Task: Look for Airbnb options in Velikiye Luki, Russia from 5th December, 2023 to 11th December, 2023 for 2 adults. Place can be entire room with 2 bedrooms having 2 beds and 1 bathroom. Property type can be flat.
Action: Mouse moved to (476, 112)
Screenshot: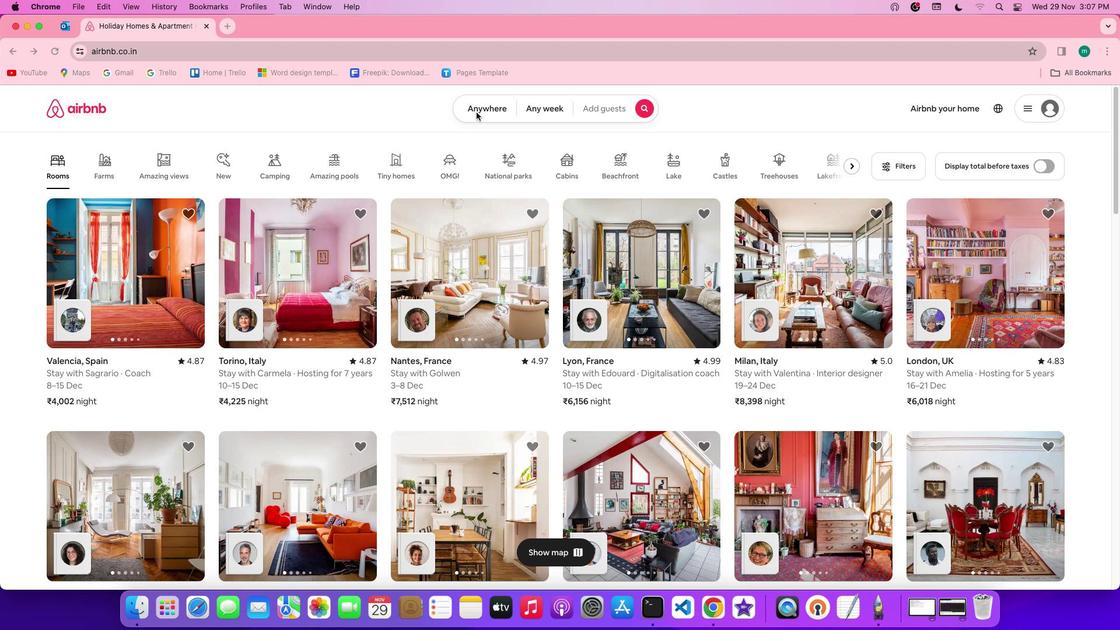 
Action: Mouse pressed left at (476, 112)
Screenshot: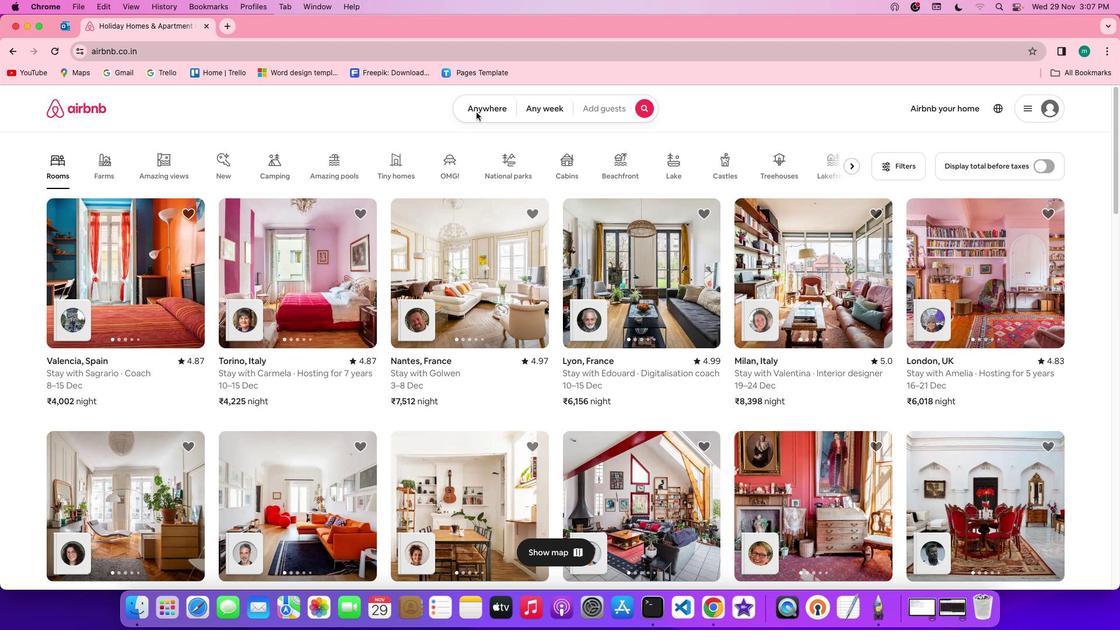 
Action: Mouse pressed left at (476, 112)
Screenshot: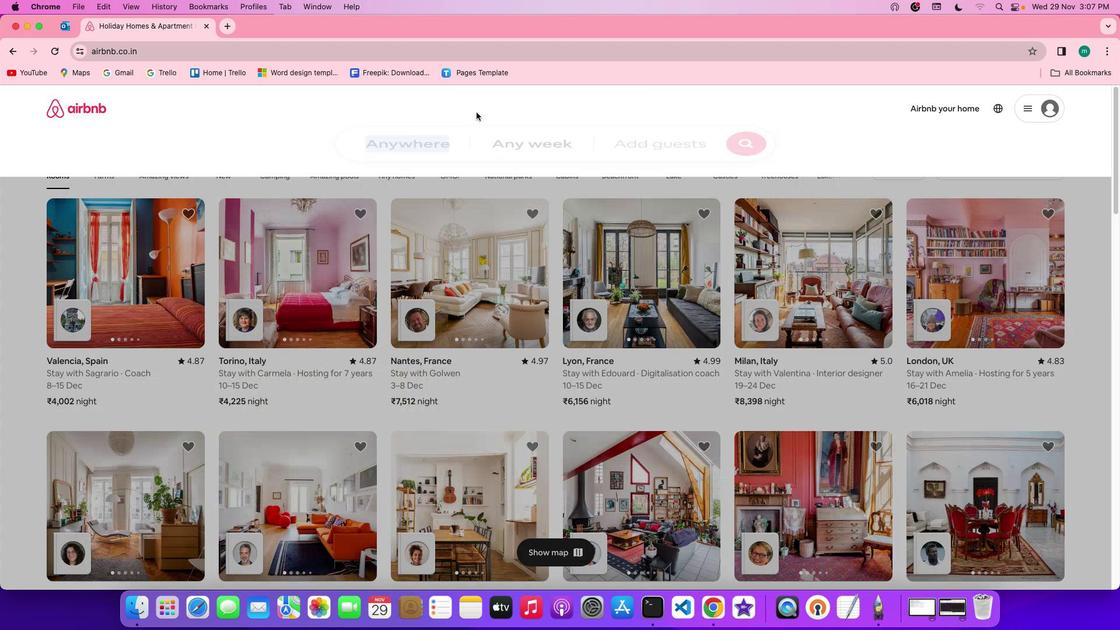 
Action: Mouse moved to (392, 158)
Screenshot: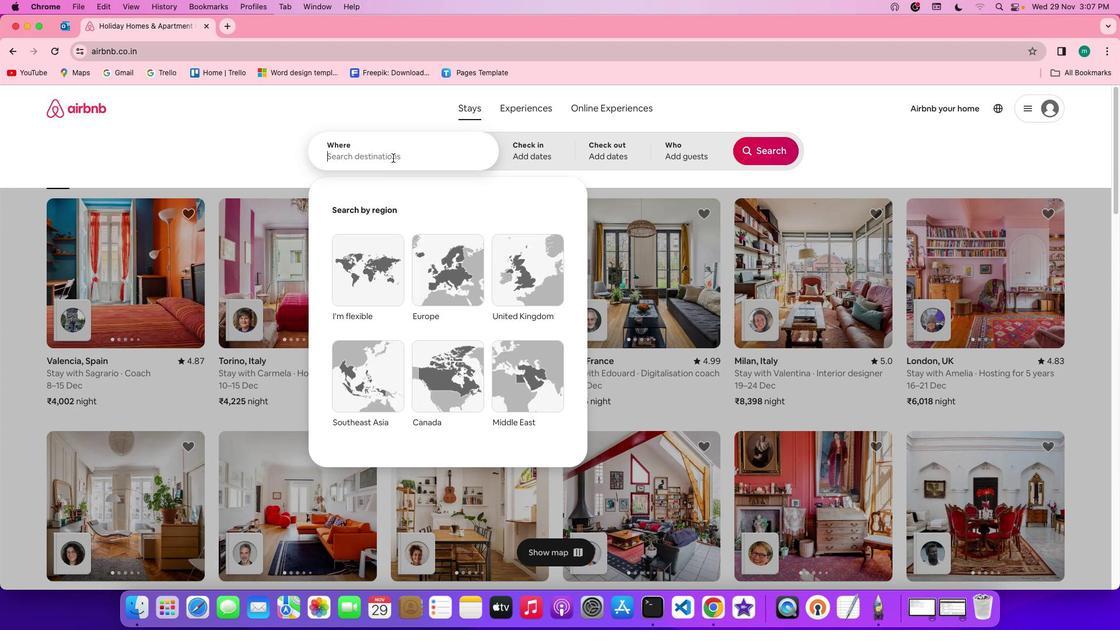 
Action: Mouse pressed left at (392, 158)
Screenshot: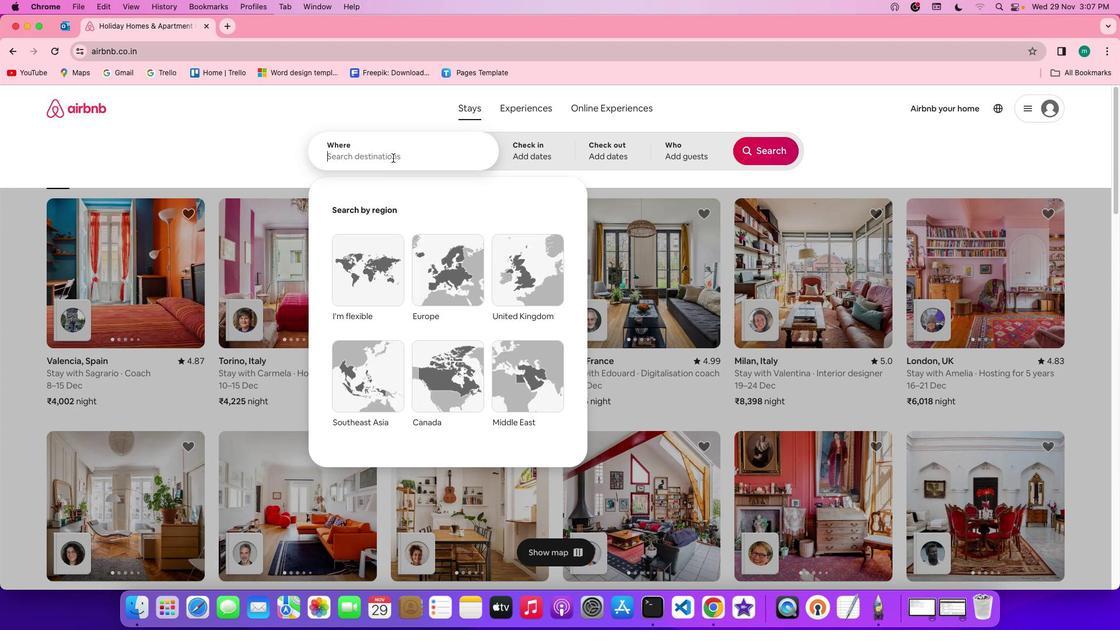
Action: Key pressed Key.shift'V''e''l''i''k''i''y''e'Key.spaceKey.shift'l''u''k''i'','Key.spaceKey.shift'r''u''s''s''i''a'
Screenshot: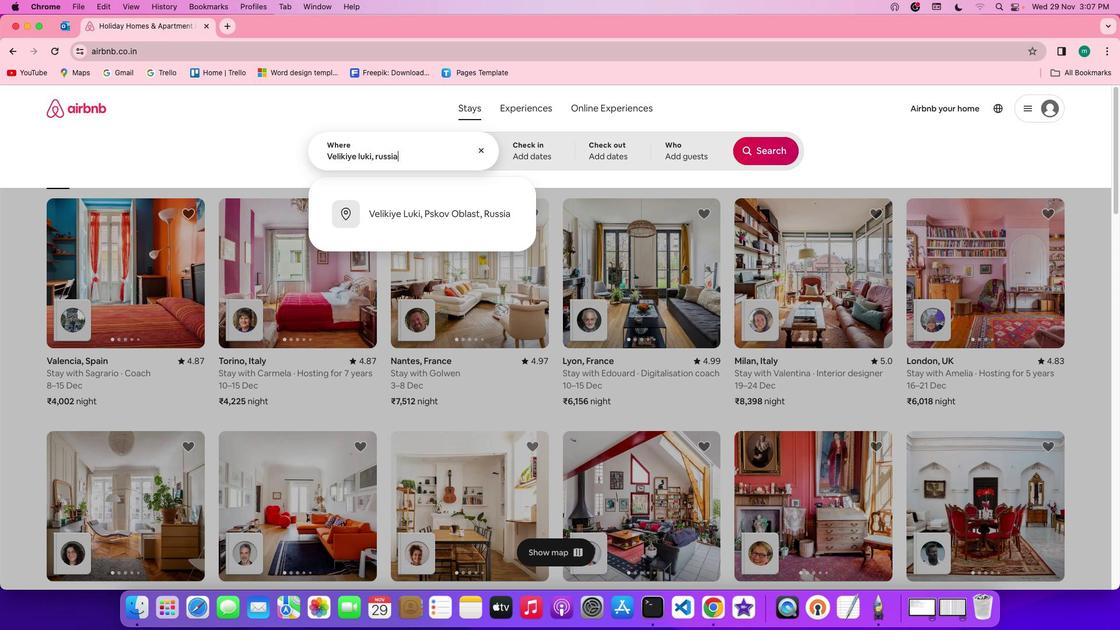 
Action: Mouse moved to (529, 144)
Screenshot: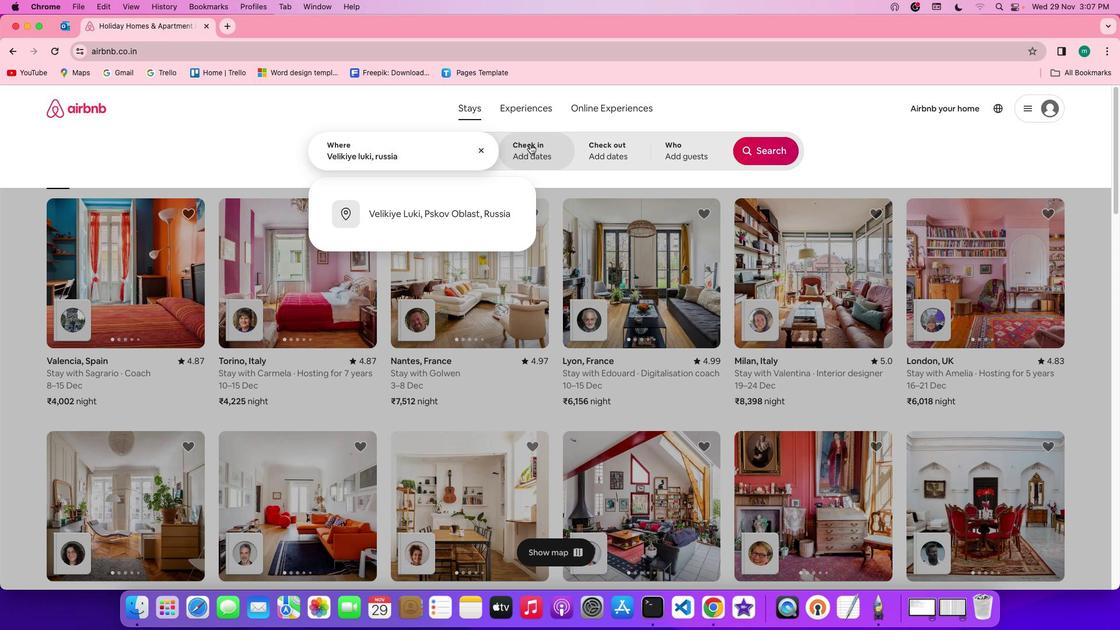 
Action: Mouse pressed left at (529, 144)
Screenshot: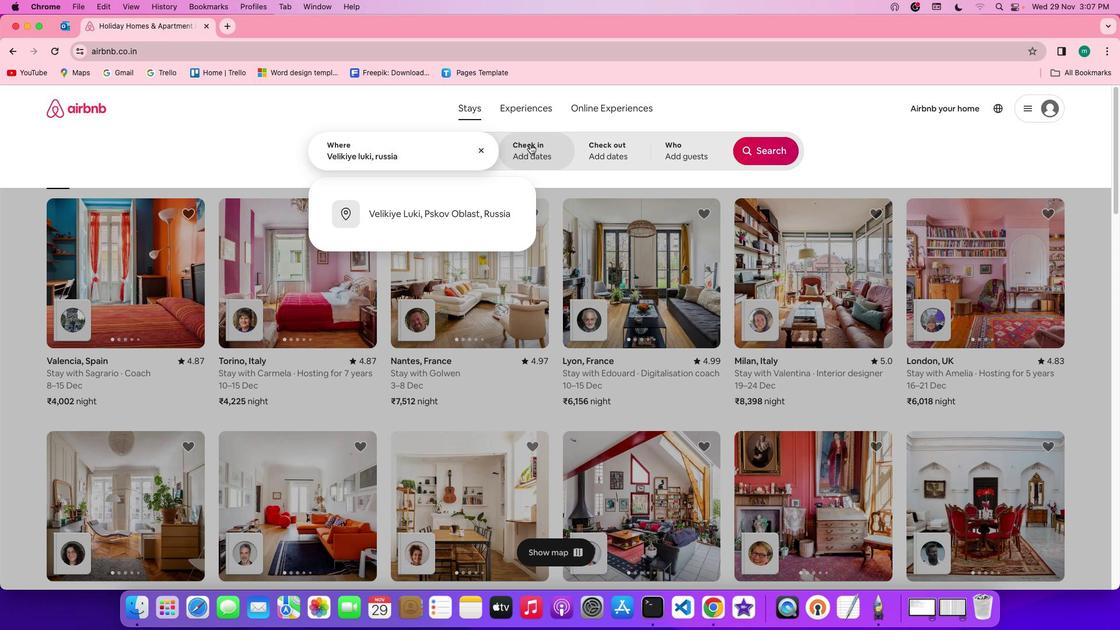 
Action: Mouse moved to (646, 317)
Screenshot: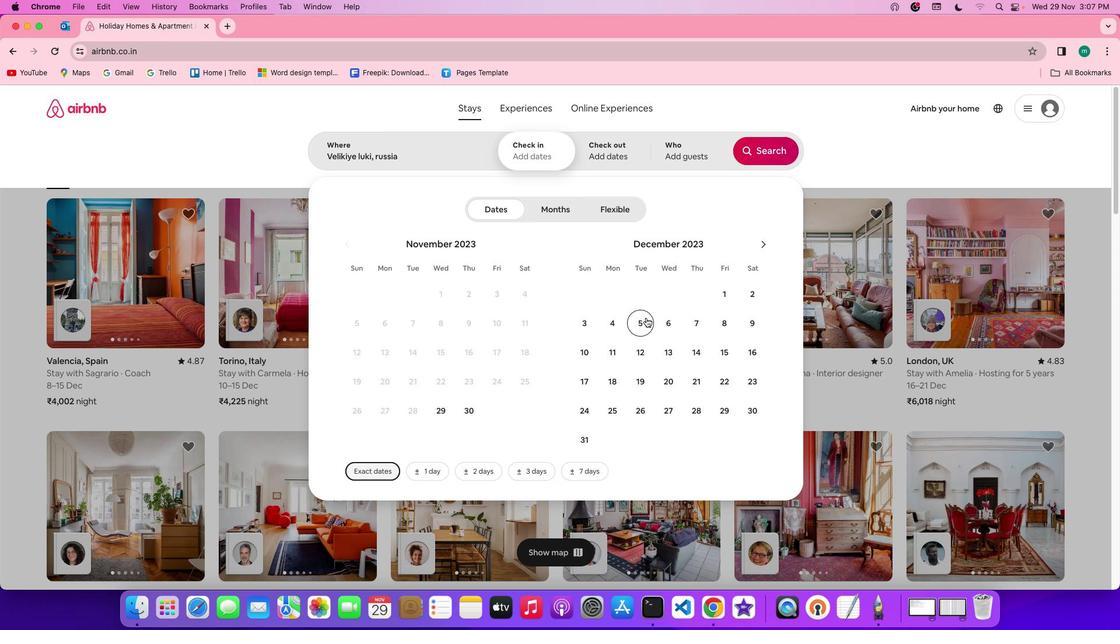 
Action: Mouse pressed left at (646, 317)
Screenshot: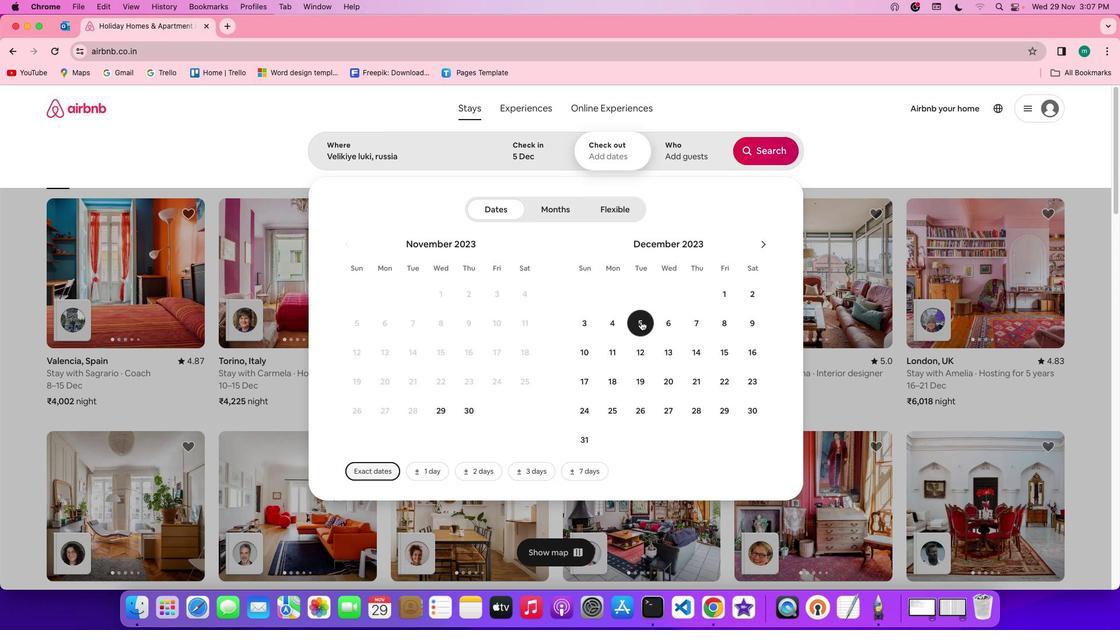 
Action: Mouse moved to (611, 344)
Screenshot: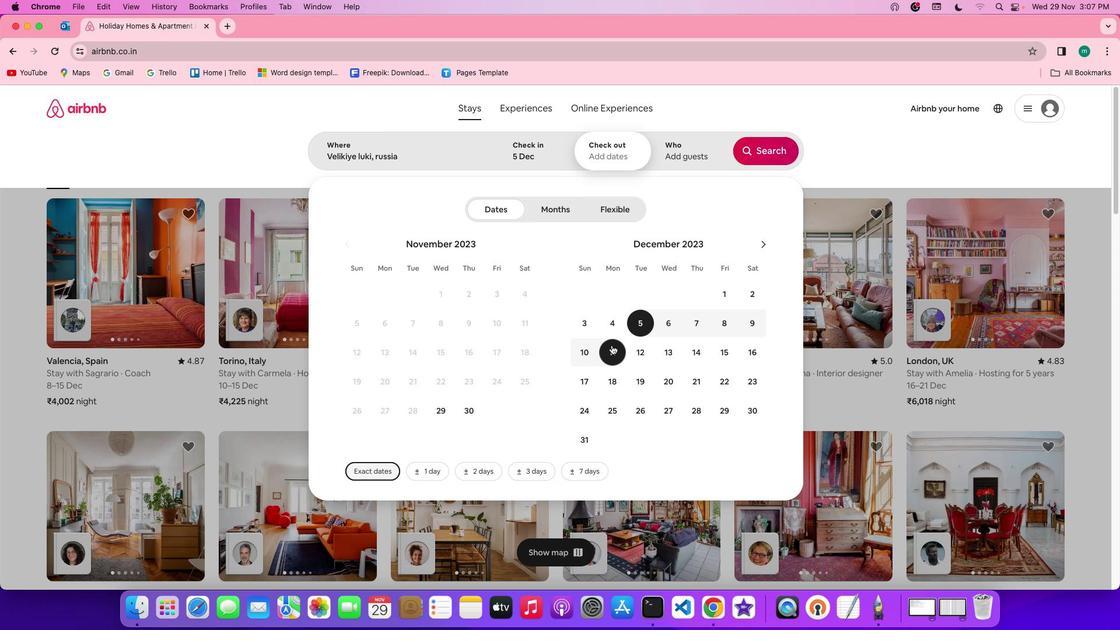 
Action: Mouse pressed left at (611, 344)
Screenshot: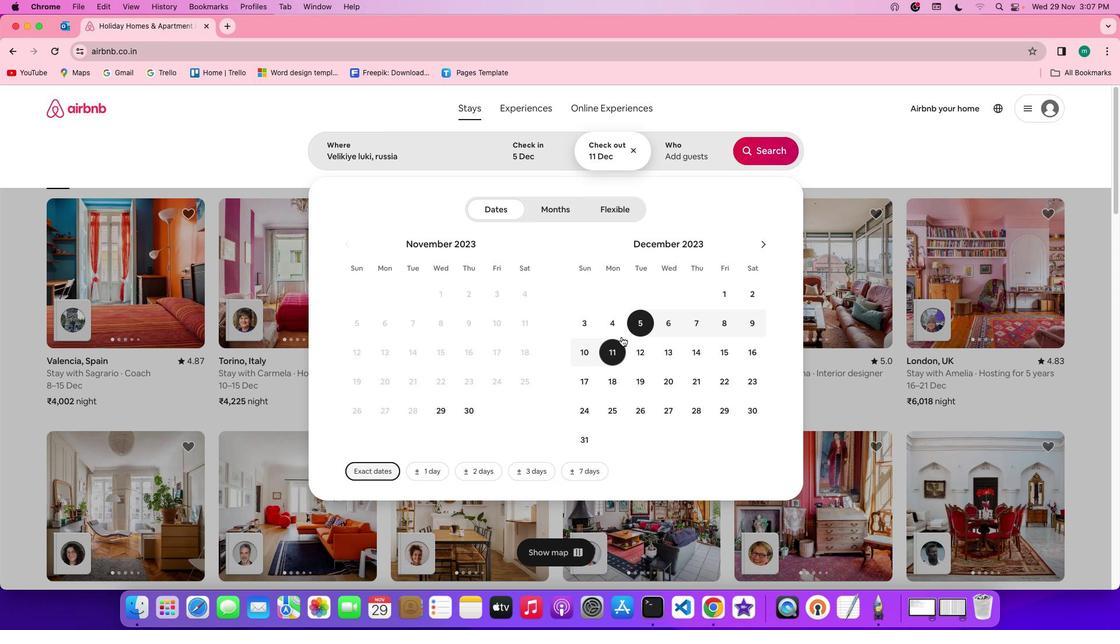 
Action: Mouse moved to (690, 162)
Screenshot: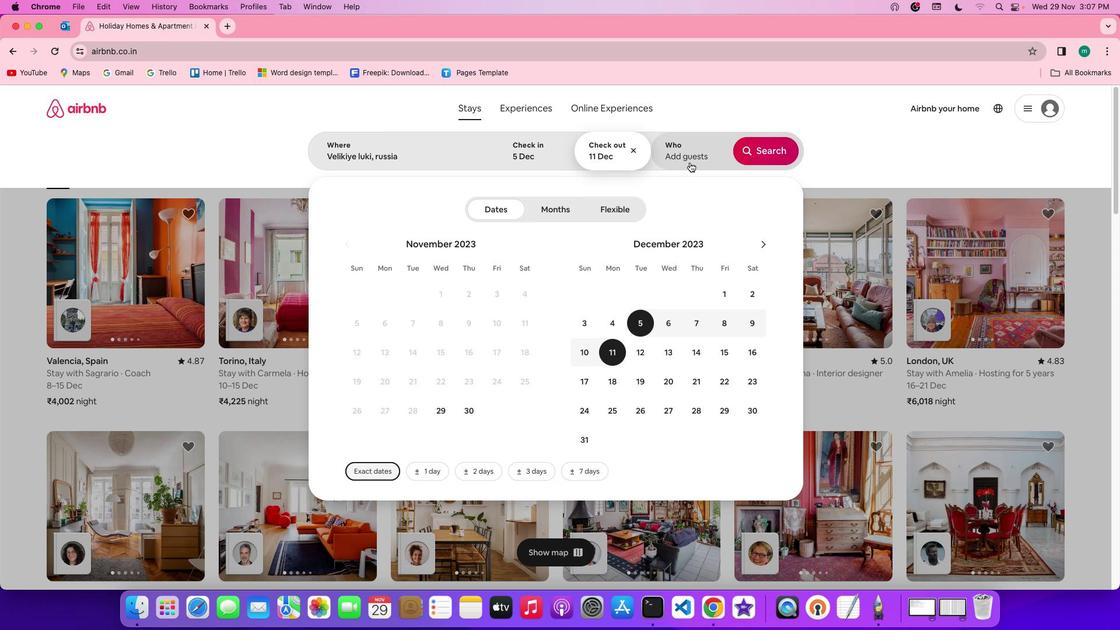 
Action: Mouse pressed left at (690, 162)
Screenshot: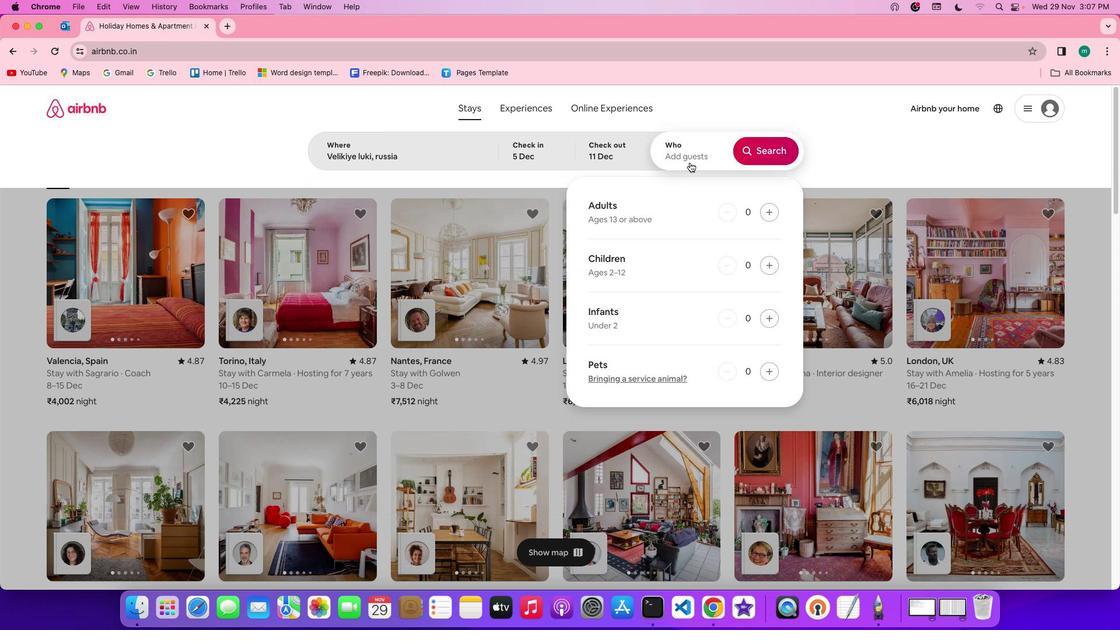 
Action: Mouse moved to (764, 212)
Screenshot: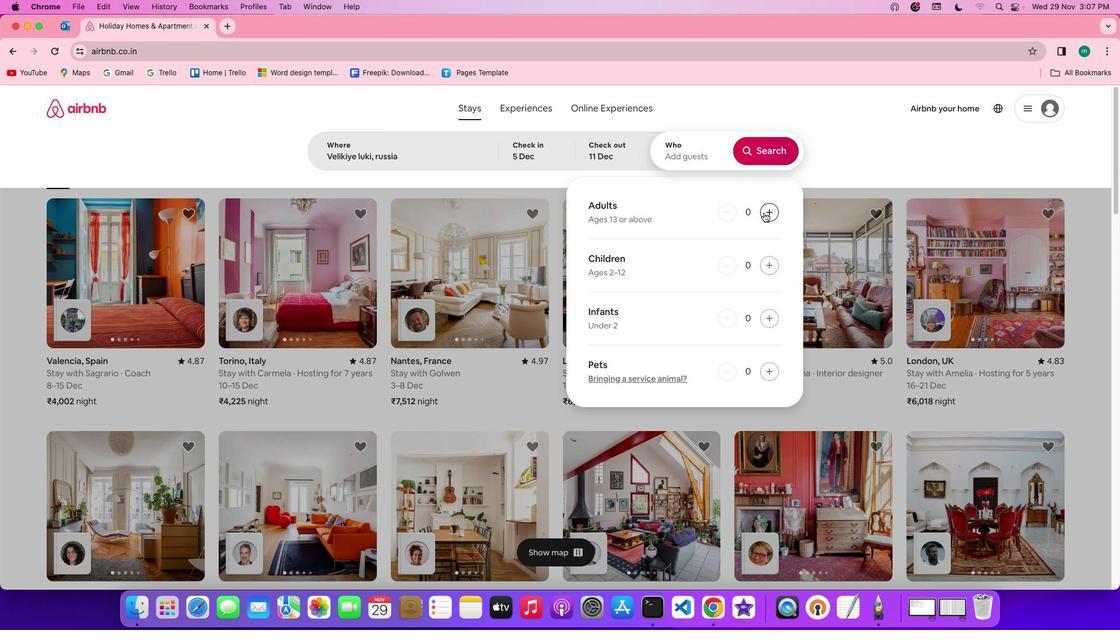 
Action: Mouse pressed left at (764, 212)
Screenshot: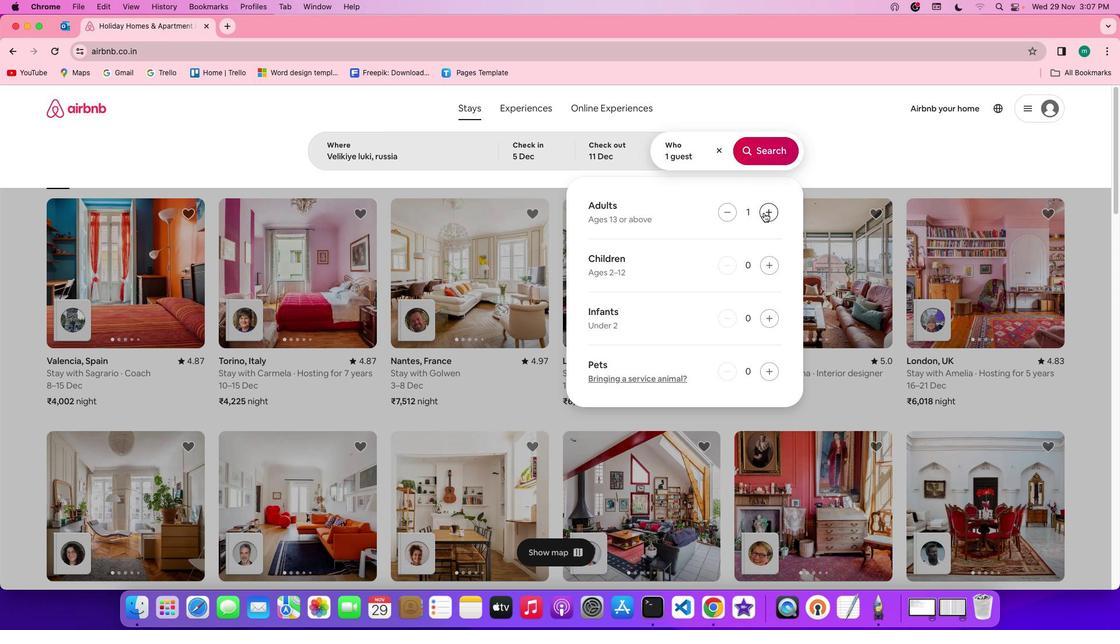 
Action: Mouse pressed left at (764, 212)
Screenshot: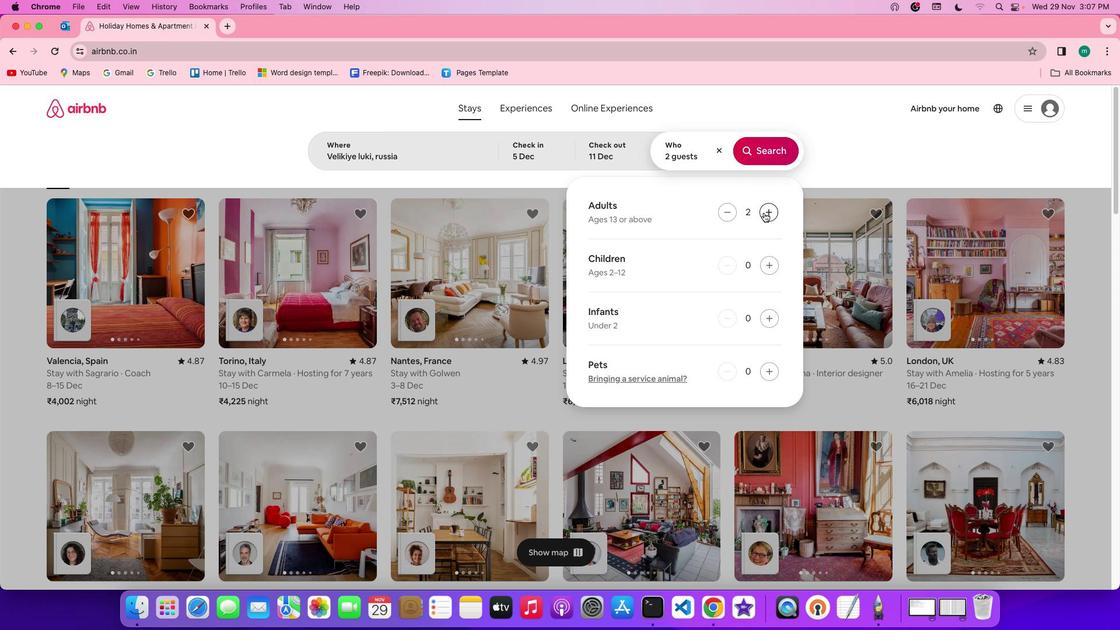
Action: Mouse moved to (774, 158)
Screenshot: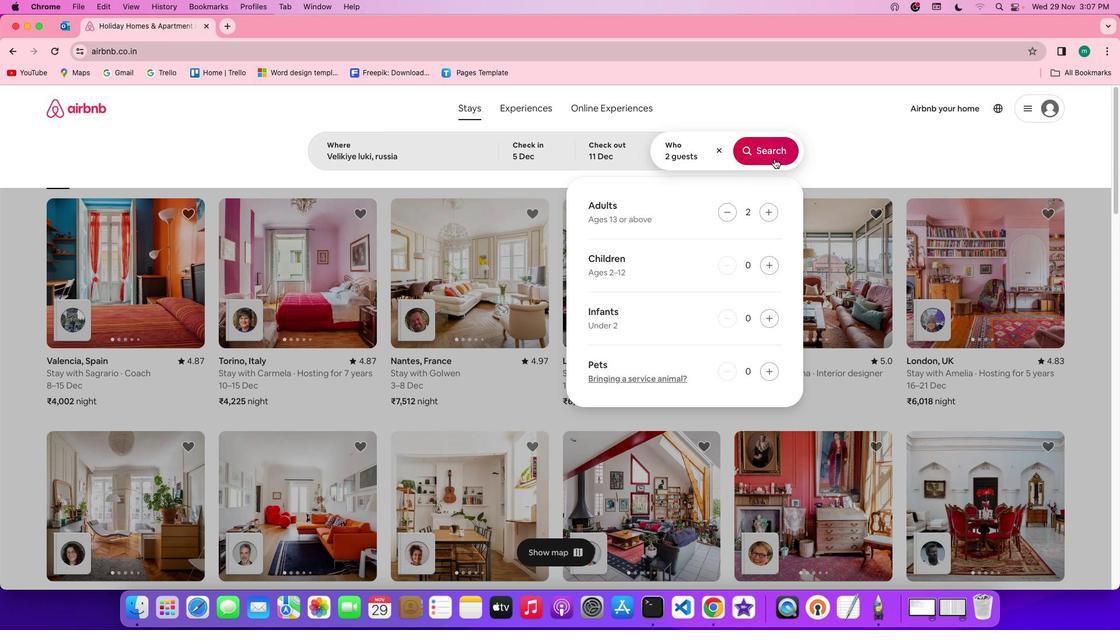 
Action: Mouse pressed left at (774, 158)
Screenshot: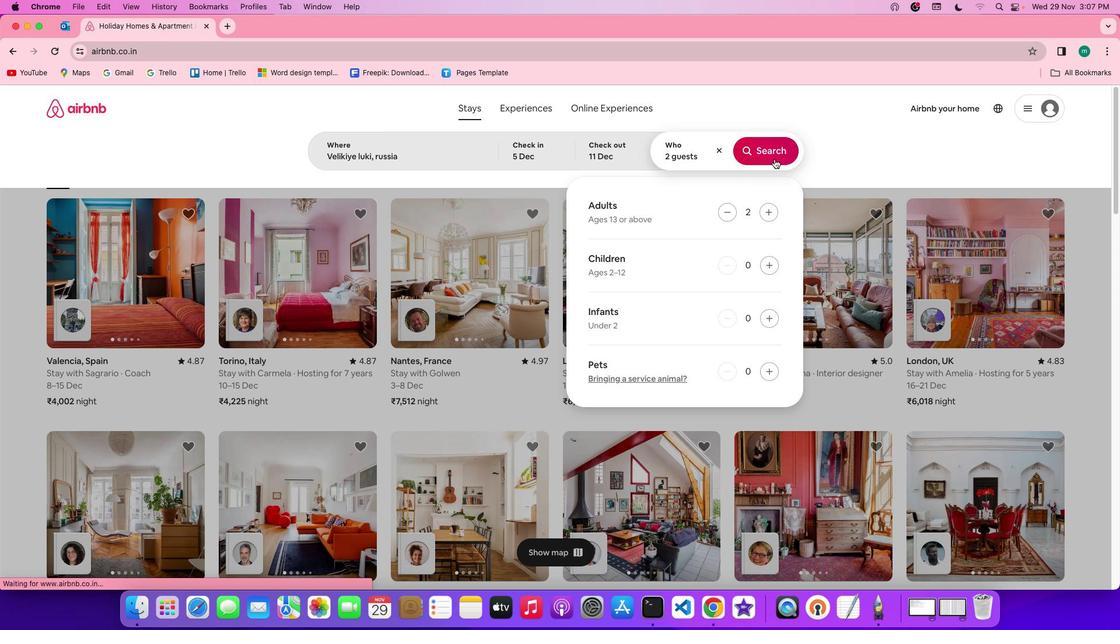 
Action: Mouse moved to (934, 155)
Screenshot: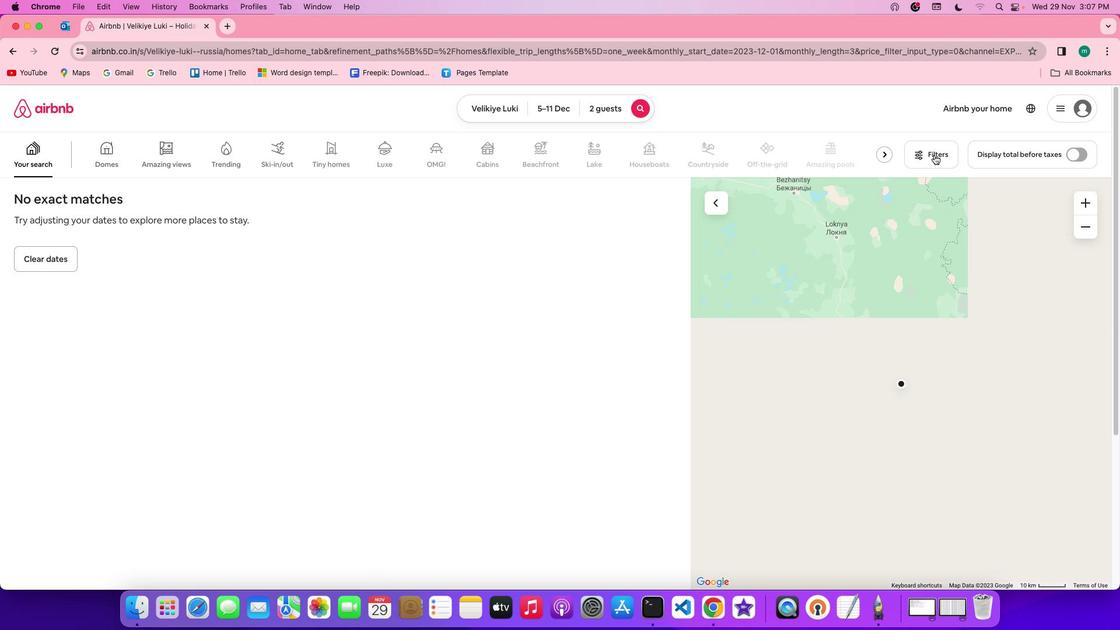 
Action: Mouse pressed left at (934, 155)
Screenshot: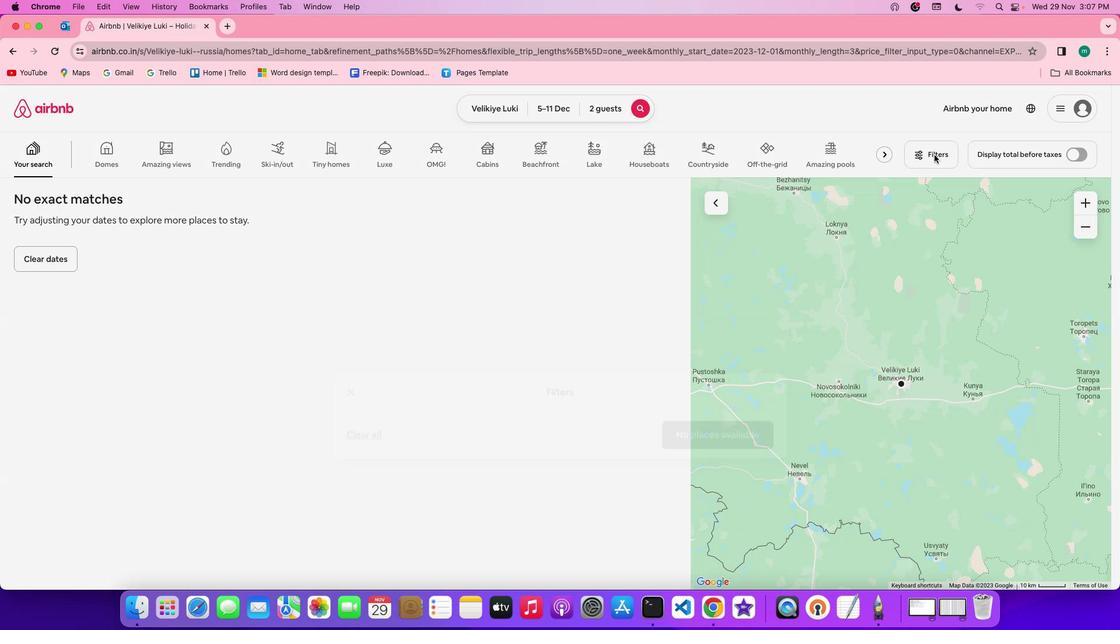 
Action: Mouse moved to (553, 326)
Screenshot: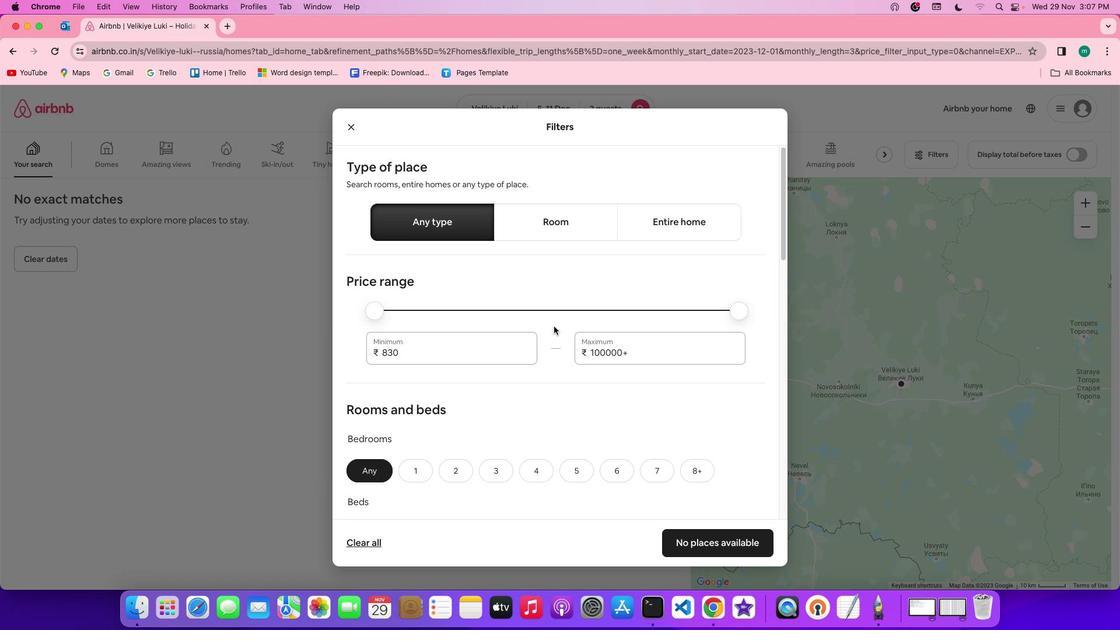 
Action: Mouse scrolled (553, 326) with delta (0, 0)
Screenshot: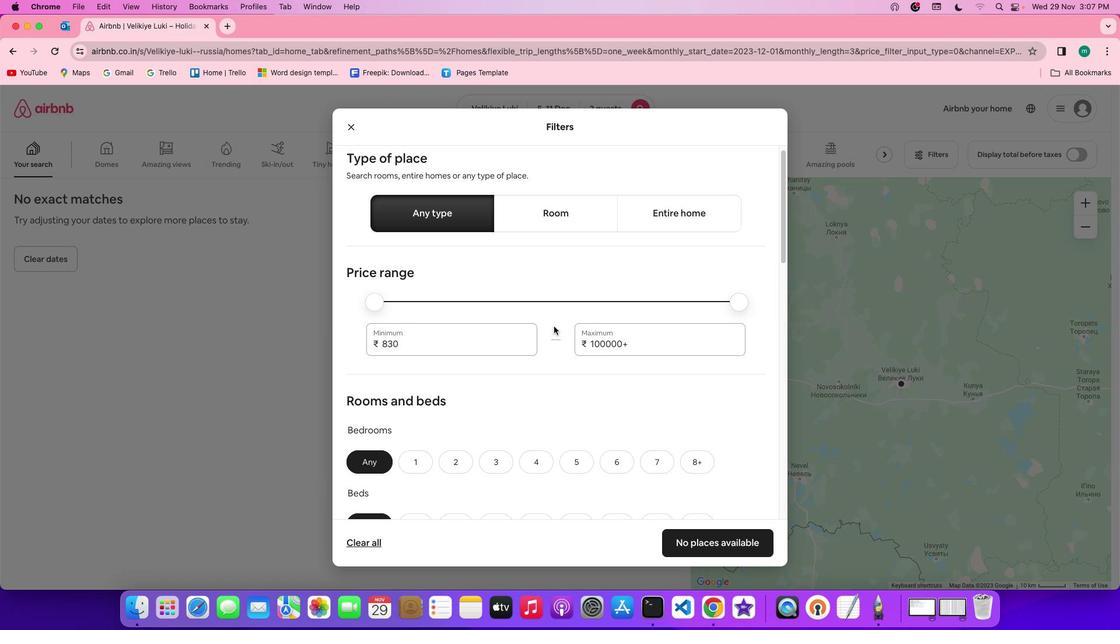 
Action: Mouse scrolled (553, 326) with delta (0, 0)
Screenshot: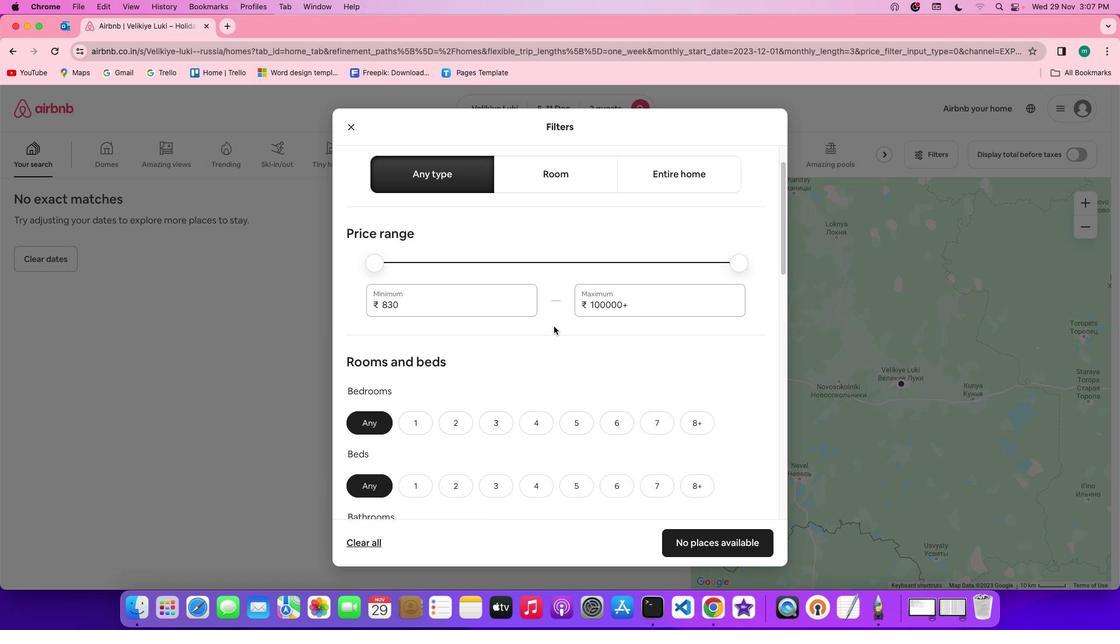 
Action: Mouse scrolled (553, 326) with delta (0, 0)
Screenshot: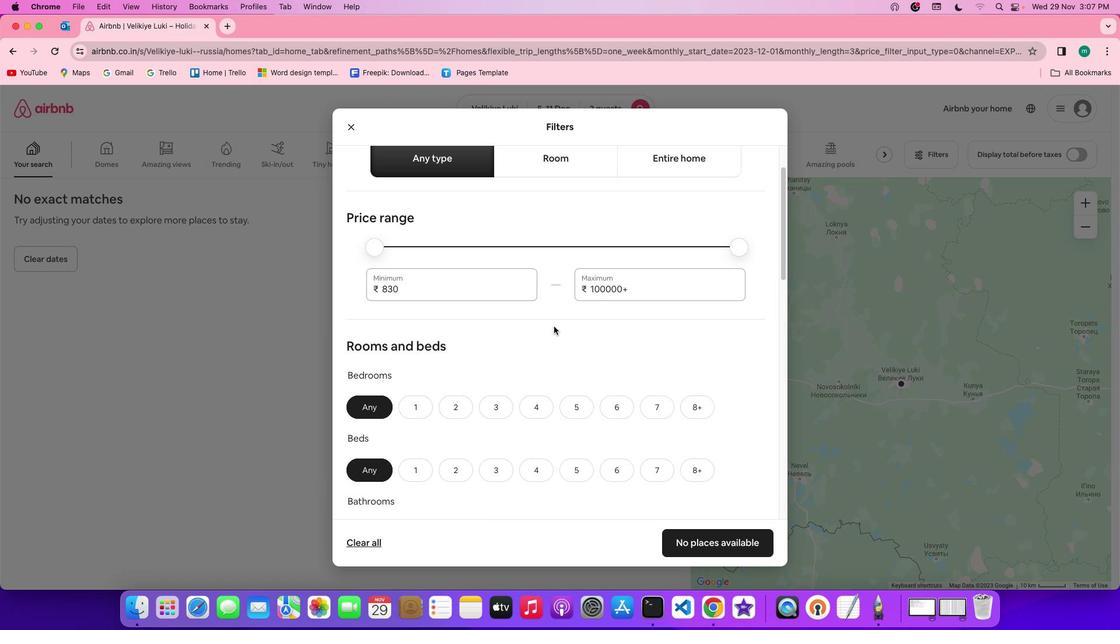 
Action: Mouse scrolled (553, 326) with delta (0, 0)
Screenshot: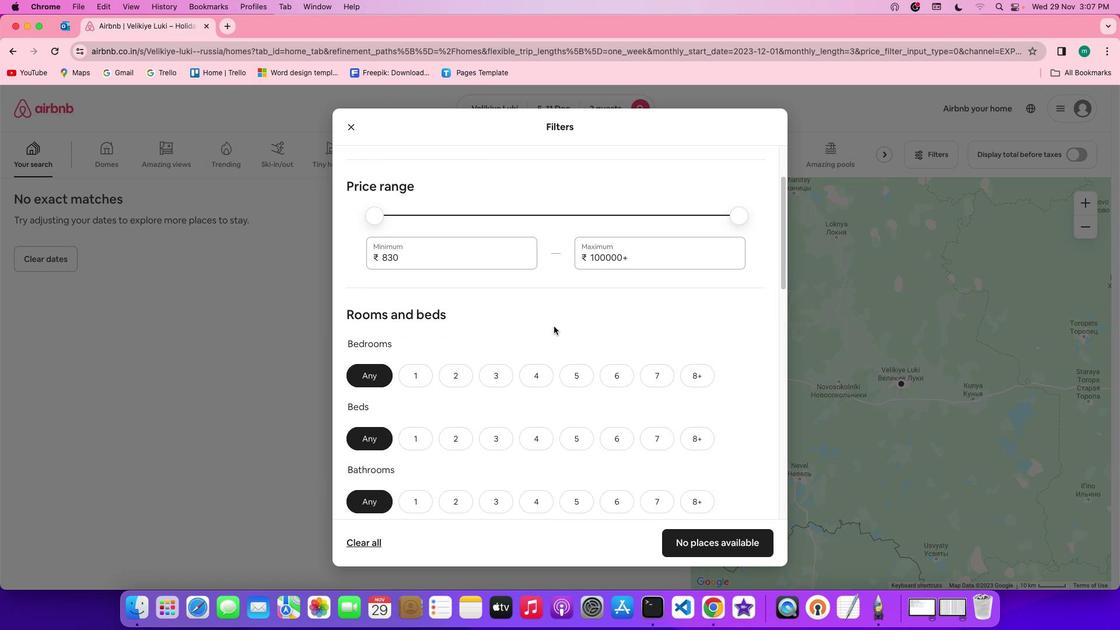 
Action: Mouse scrolled (553, 326) with delta (0, 0)
Screenshot: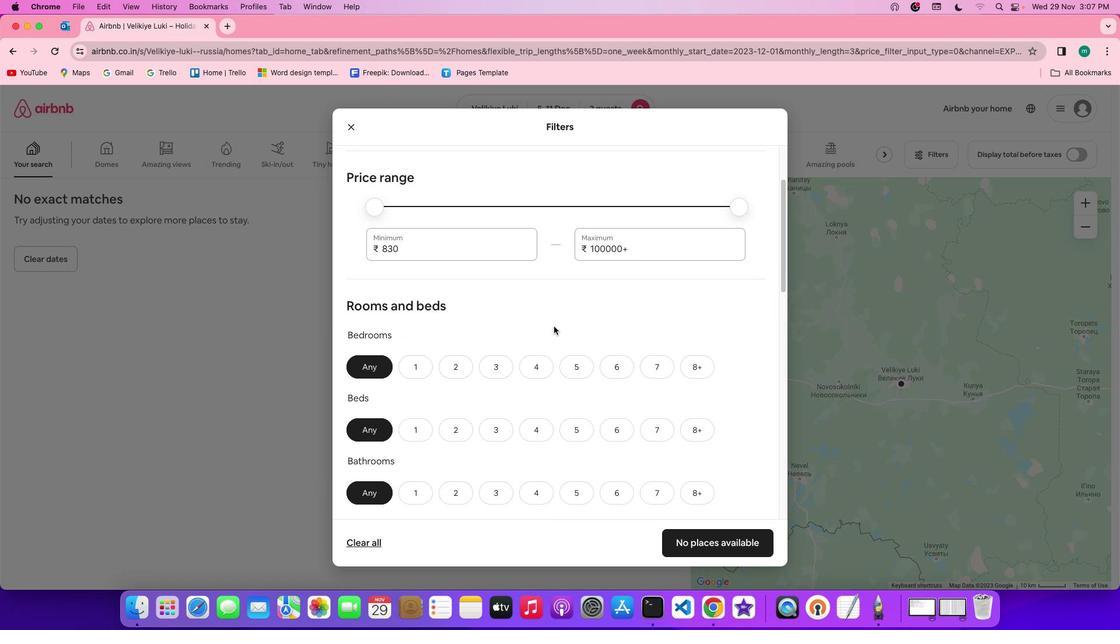 
Action: Mouse scrolled (553, 326) with delta (0, 0)
Screenshot: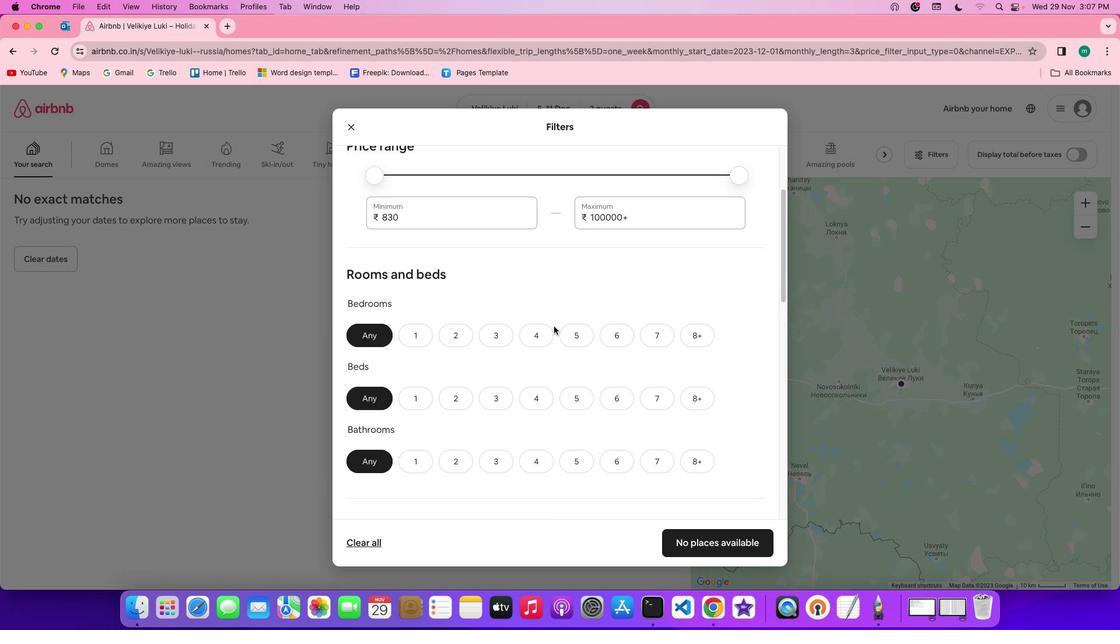 
Action: Mouse scrolled (553, 326) with delta (0, 0)
Screenshot: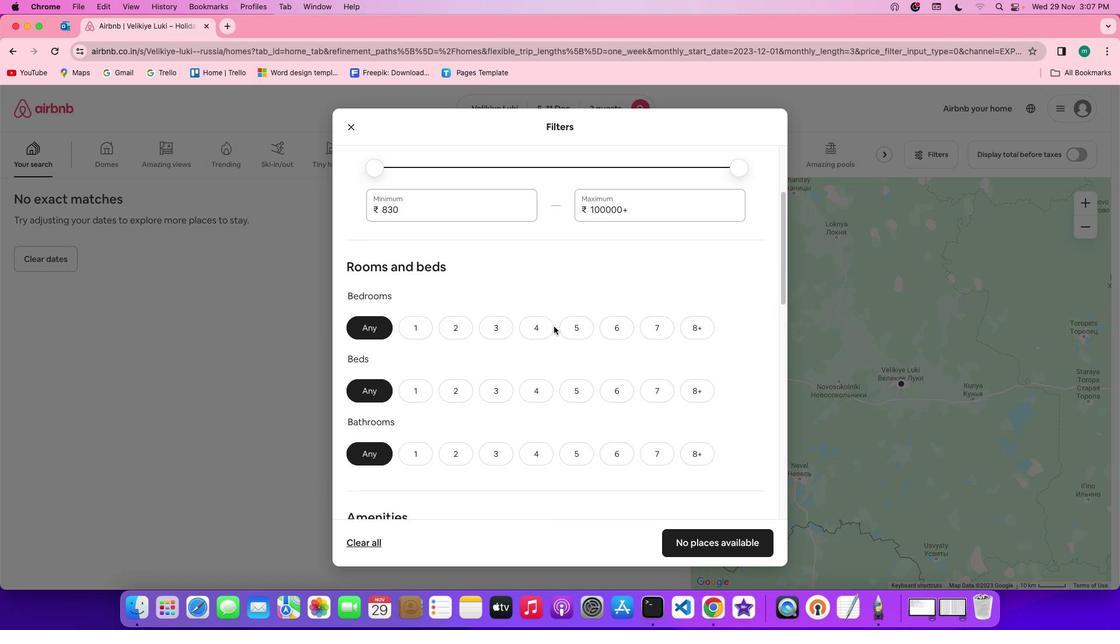 
Action: Mouse moved to (553, 326)
Screenshot: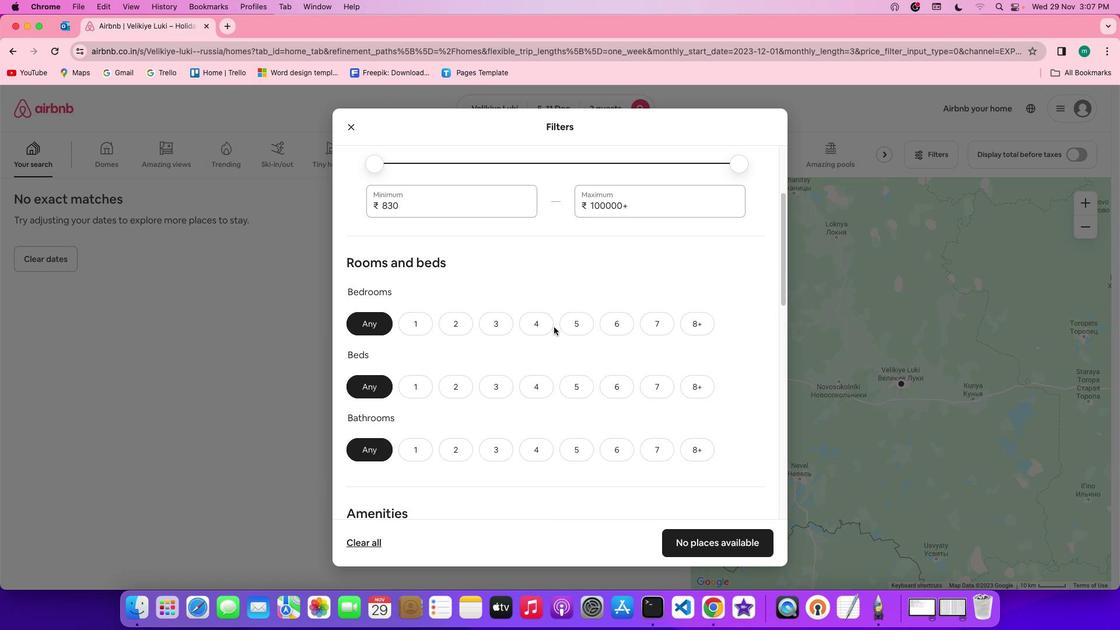 
Action: Mouse scrolled (553, 326) with delta (0, 0)
Screenshot: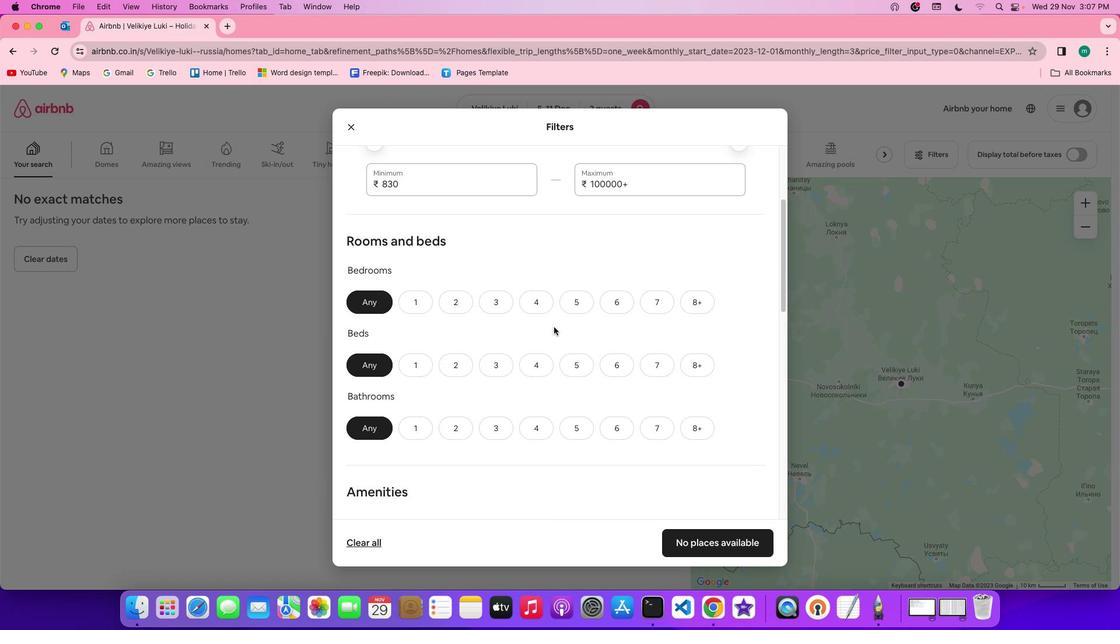 
Action: Mouse scrolled (553, 326) with delta (0, 0)
Screenshot: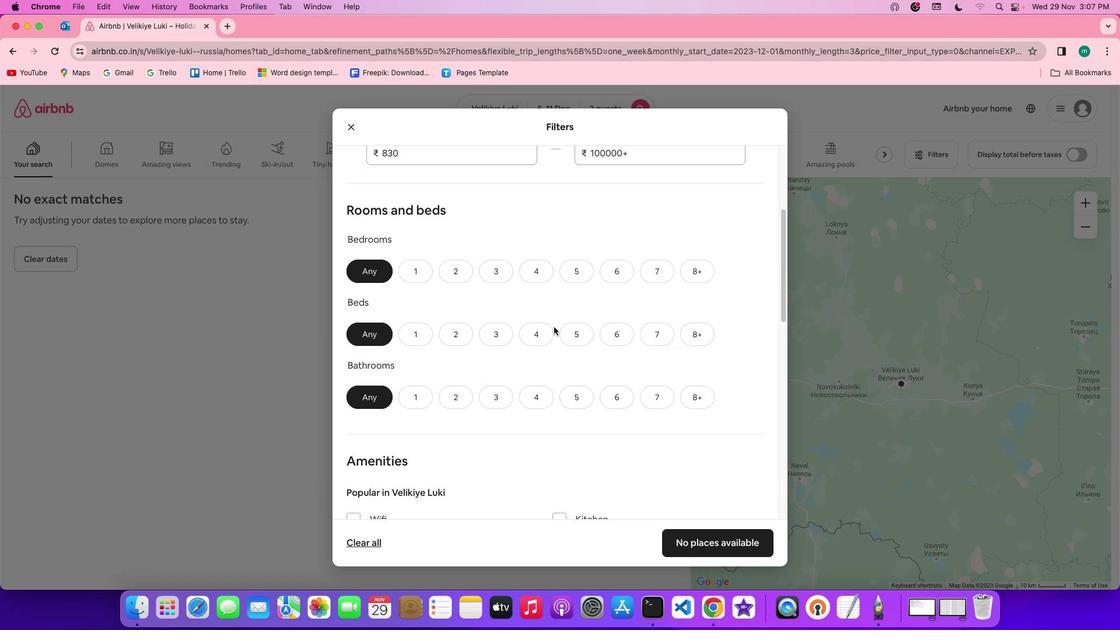 
Action: Mouse scrolled (553, 326) with delta (0, -1)
Screenshot: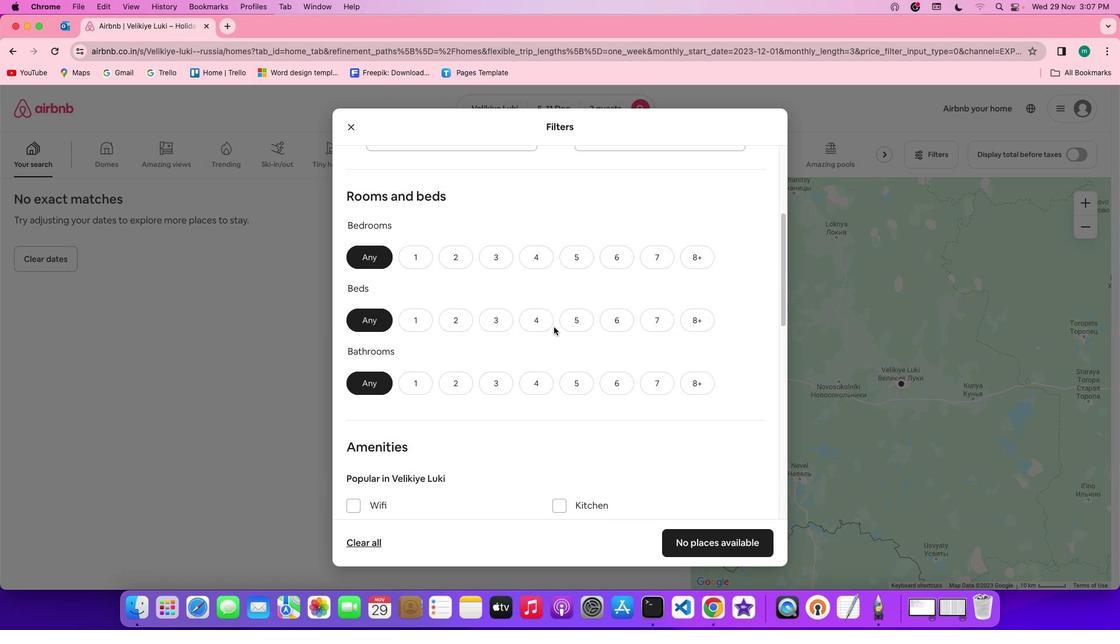 
Action: Mouse scrolled (553, 326) with delta (0, 0)
Screenshot: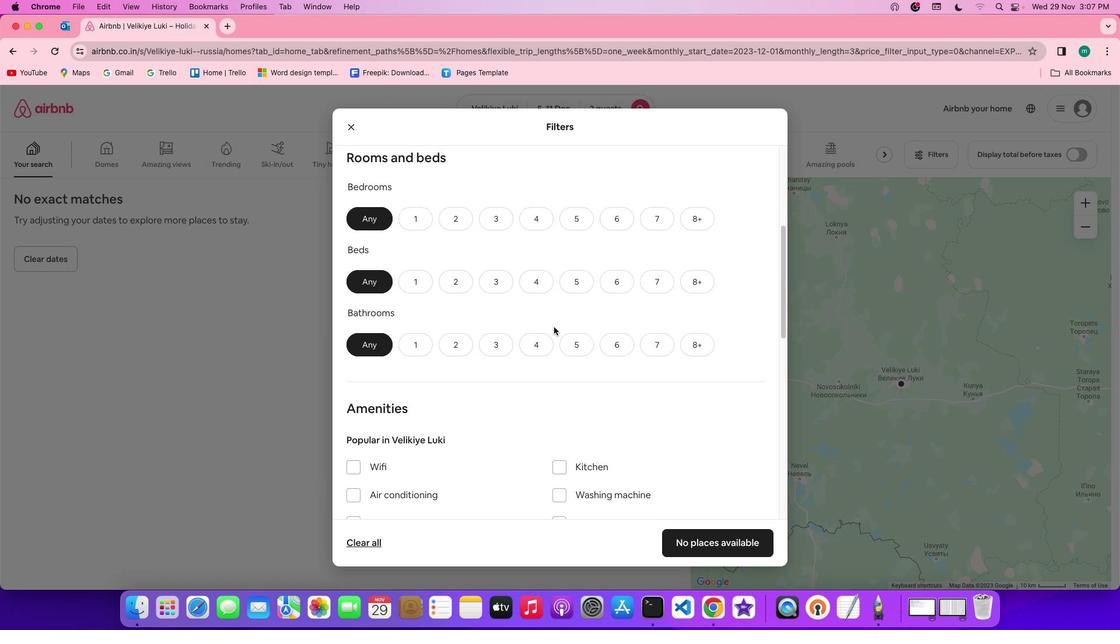 
Action: Mouse moved to (460, 208)
Screenshot: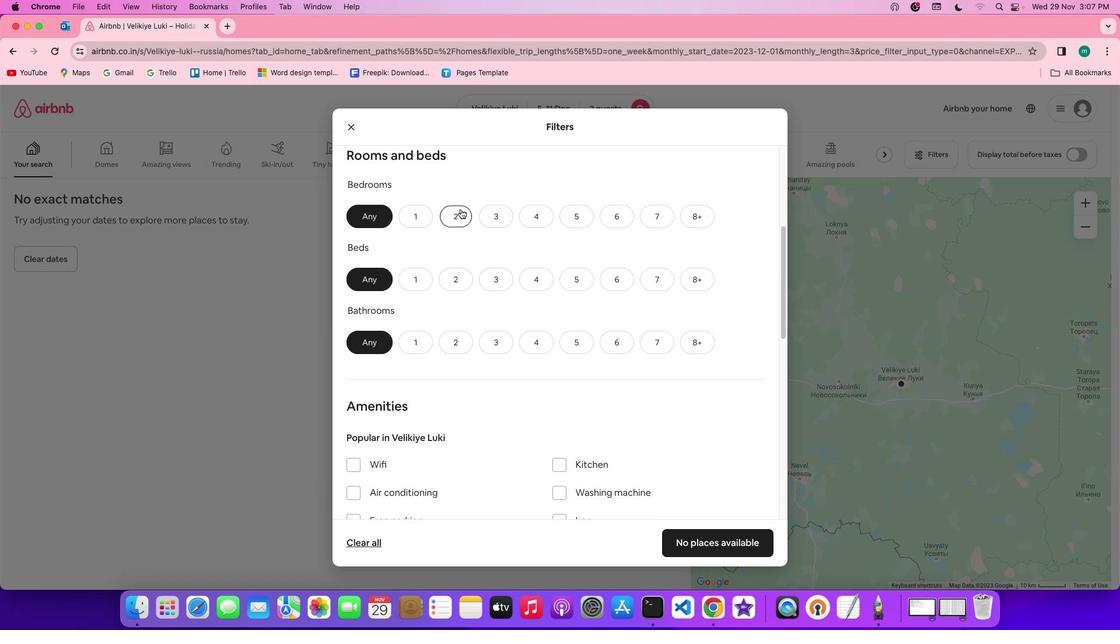 
Action: Mouse pressed left at (460, 208)
Screenshot: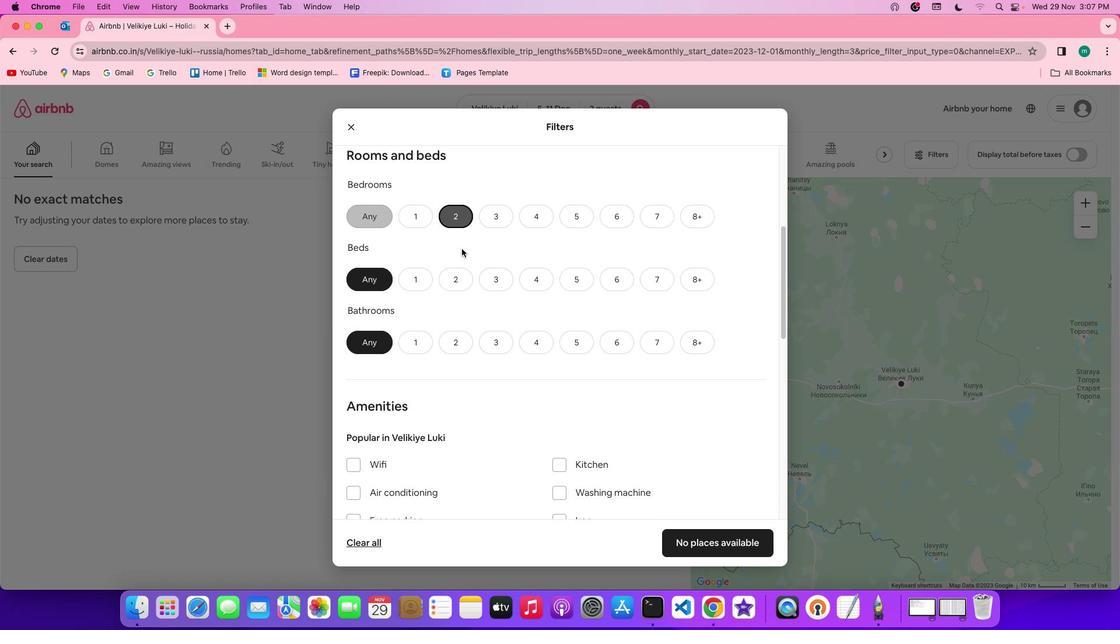
Action: Mouse moved to (453, 286)
Screenshot: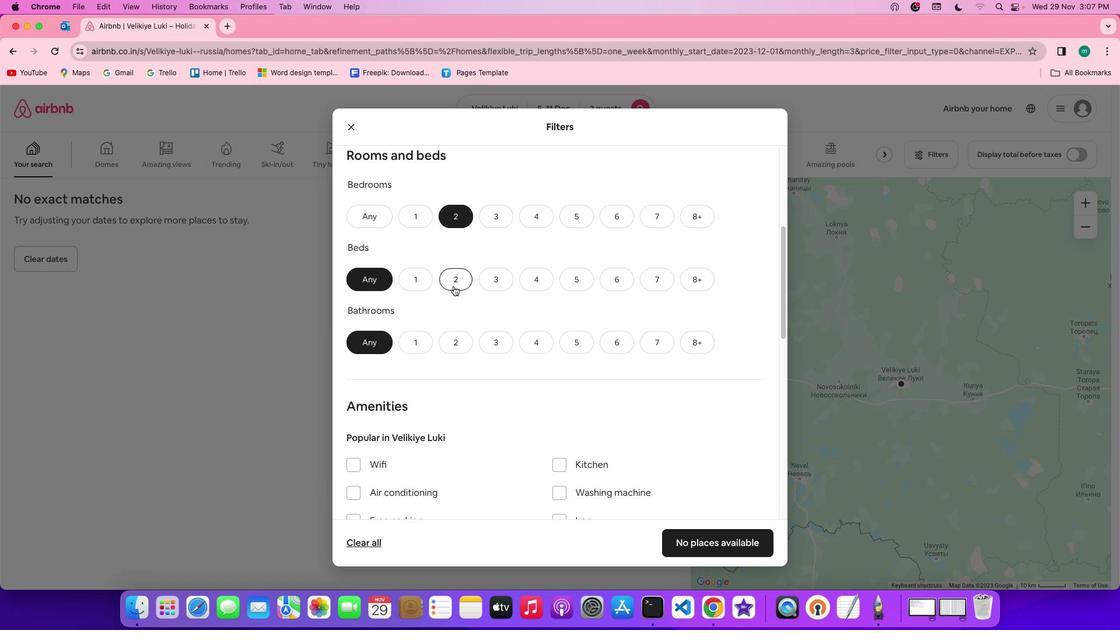 
Action: Mouse pressed left at (453, 286)
Screenshot: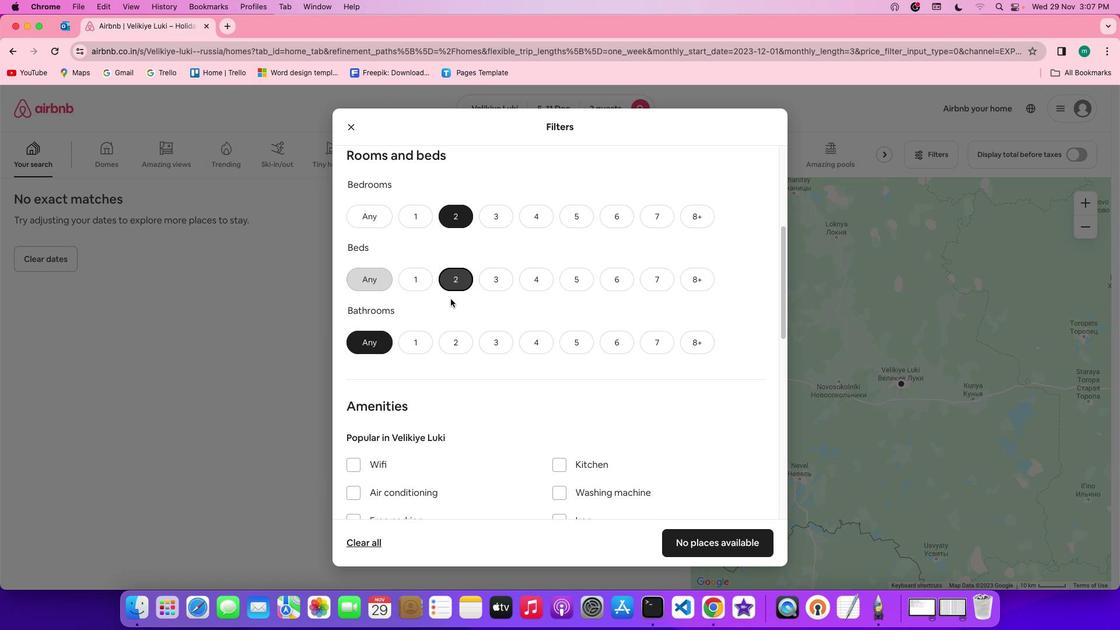 
Action: Mouse moved to (414, 336)
Screenshot: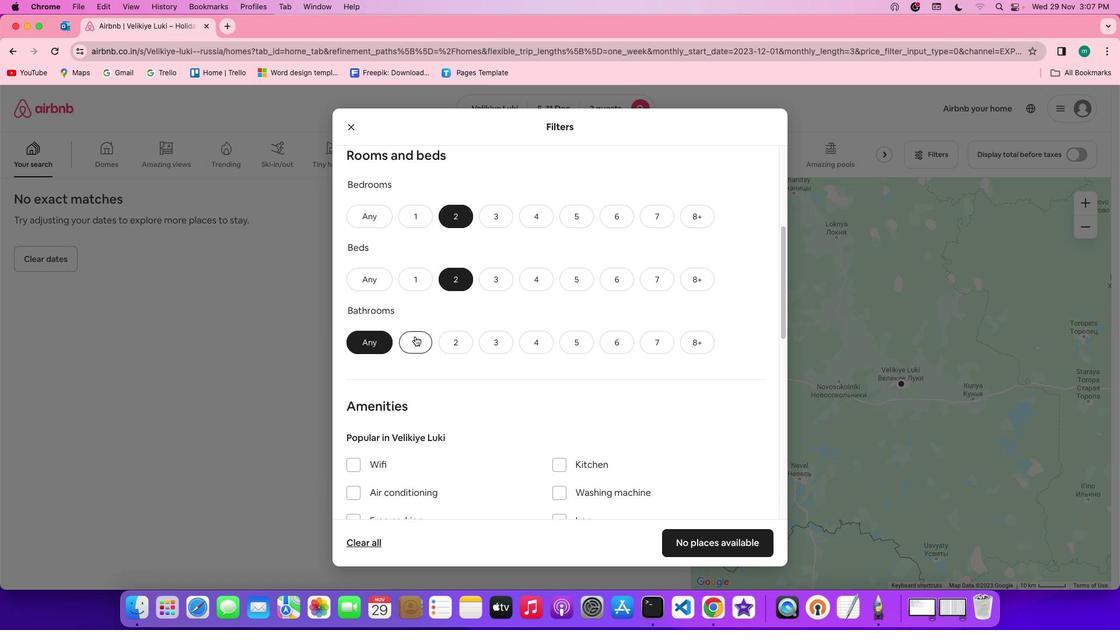 
Action: Mouse pressed left at (414, 336)
Screenshot: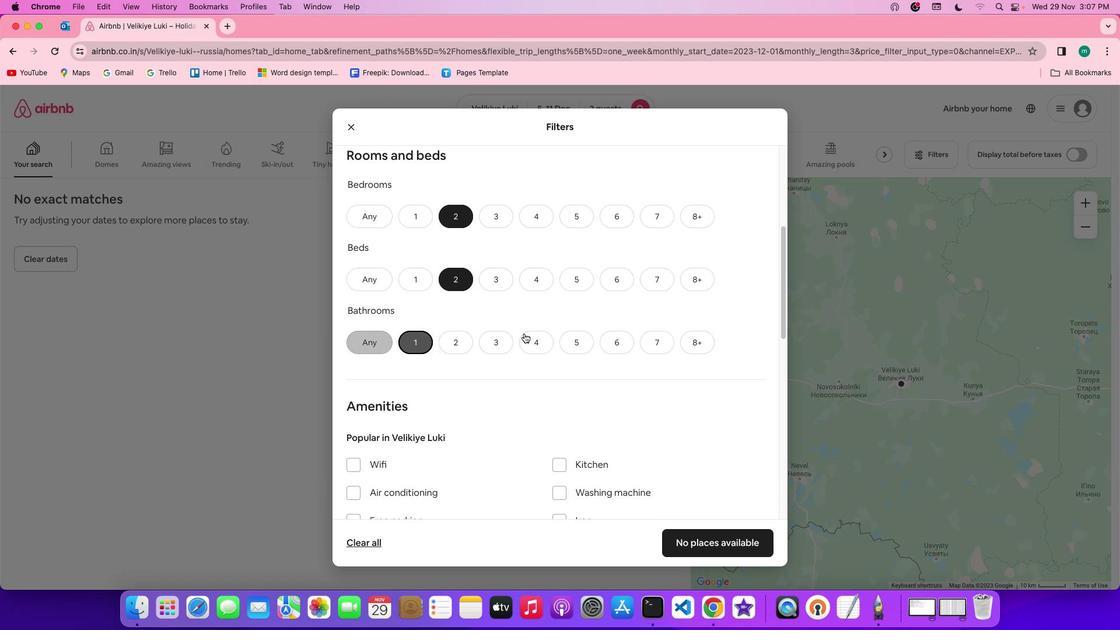 
Action: Mouse moved to (656, 333)
Screenshot: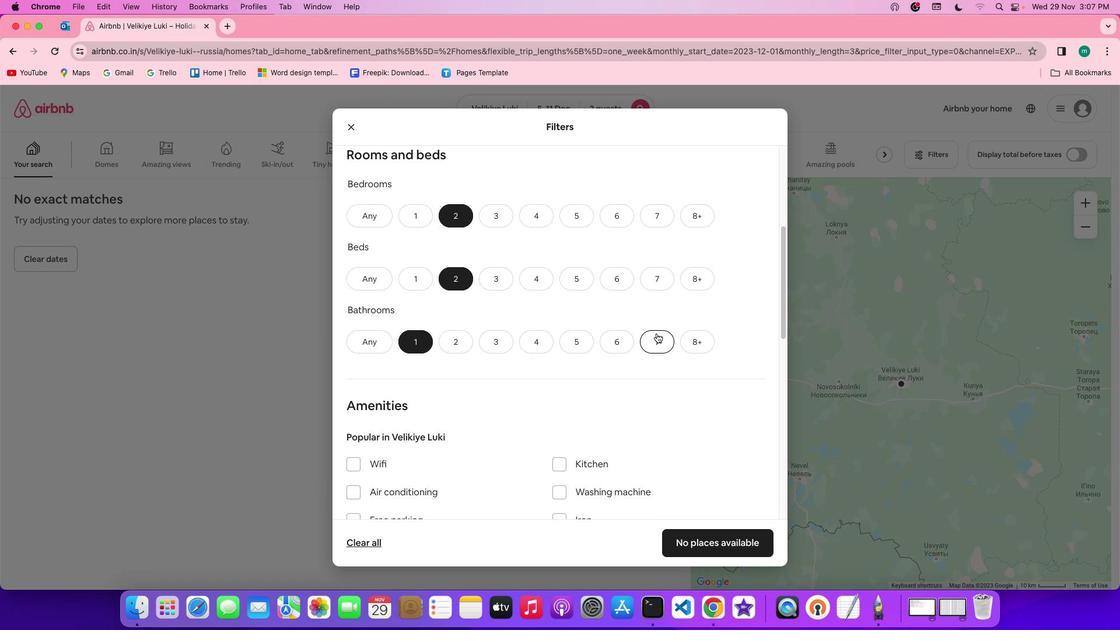 
Action: Mouse scrolled (656, 333) with delta (0, 0)
Screenshot: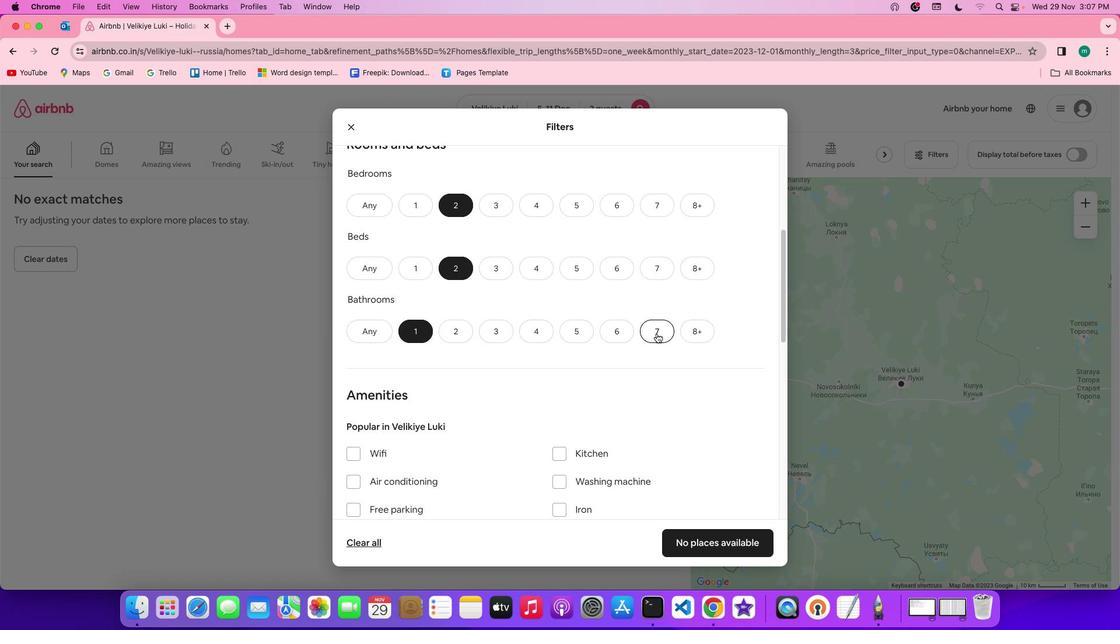 
Action: Mouse scrolled (656, 333) with delta (0, 0)
Screenshot: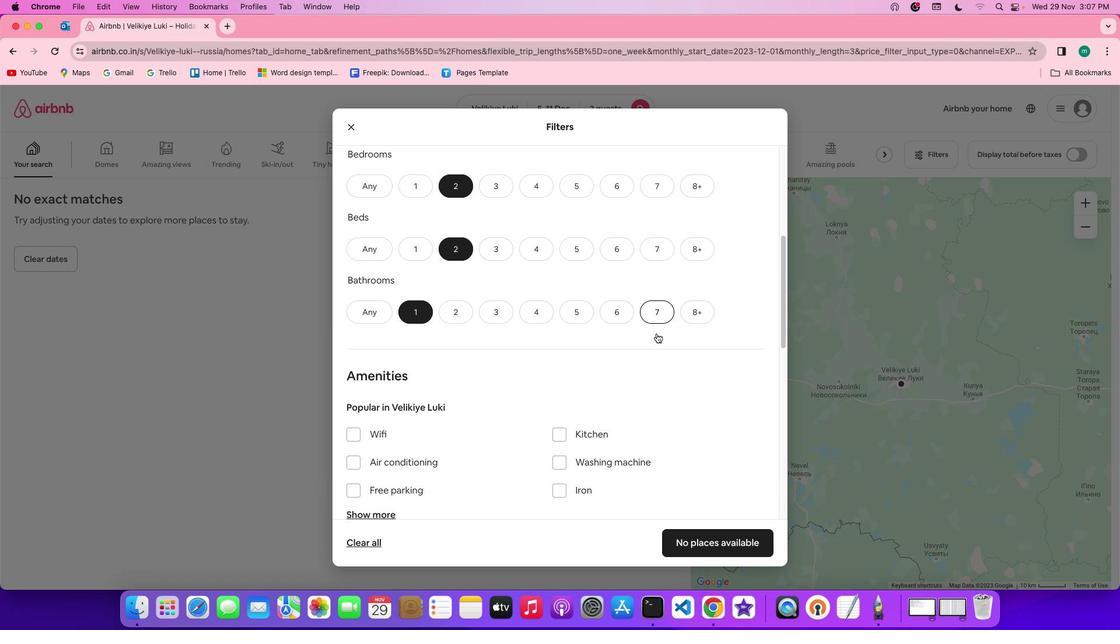 
Action: Mouse scrolled (656, 333) with delta (0, 0)
Screenshot: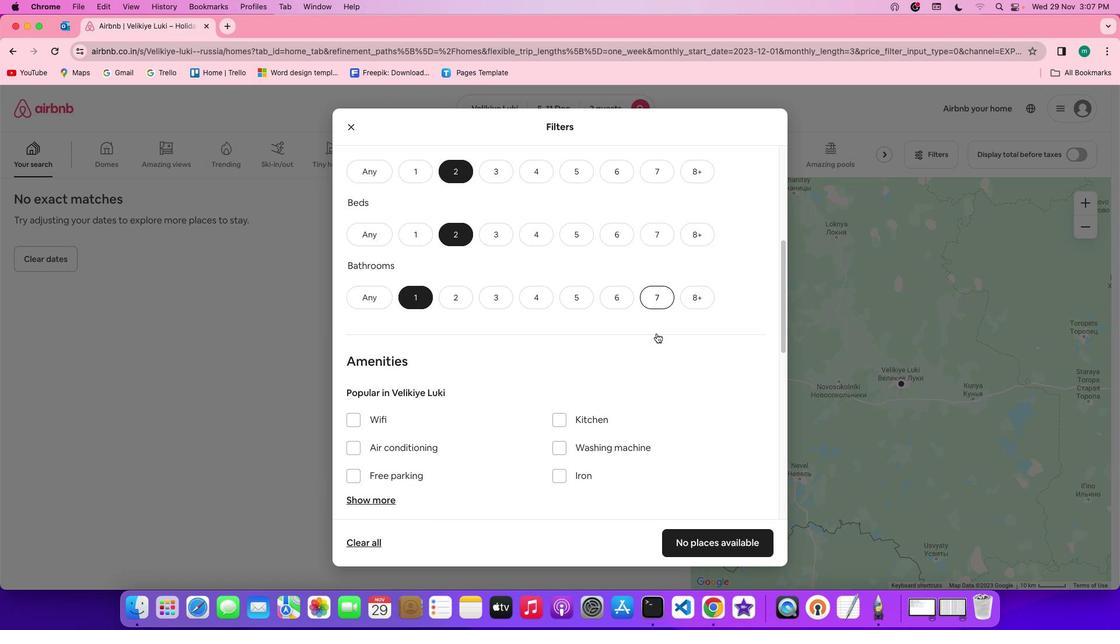 
Action: Mouse moved to (645, 331)
Screenshot: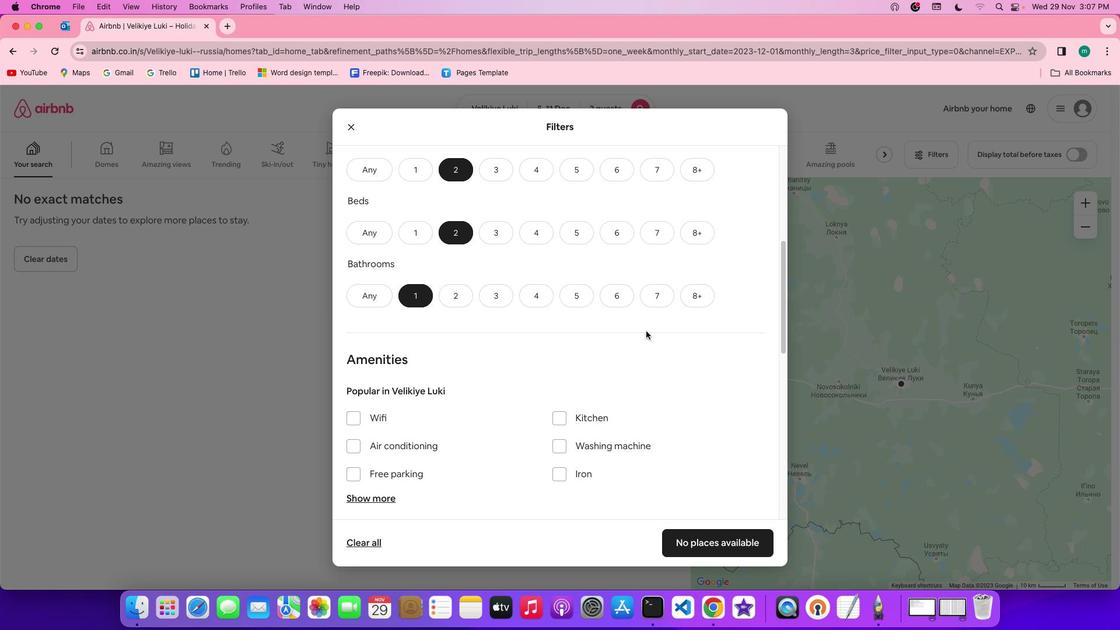 
Action: Mouse scrolled (645, 331) with delta (0, 0)
Screenshot: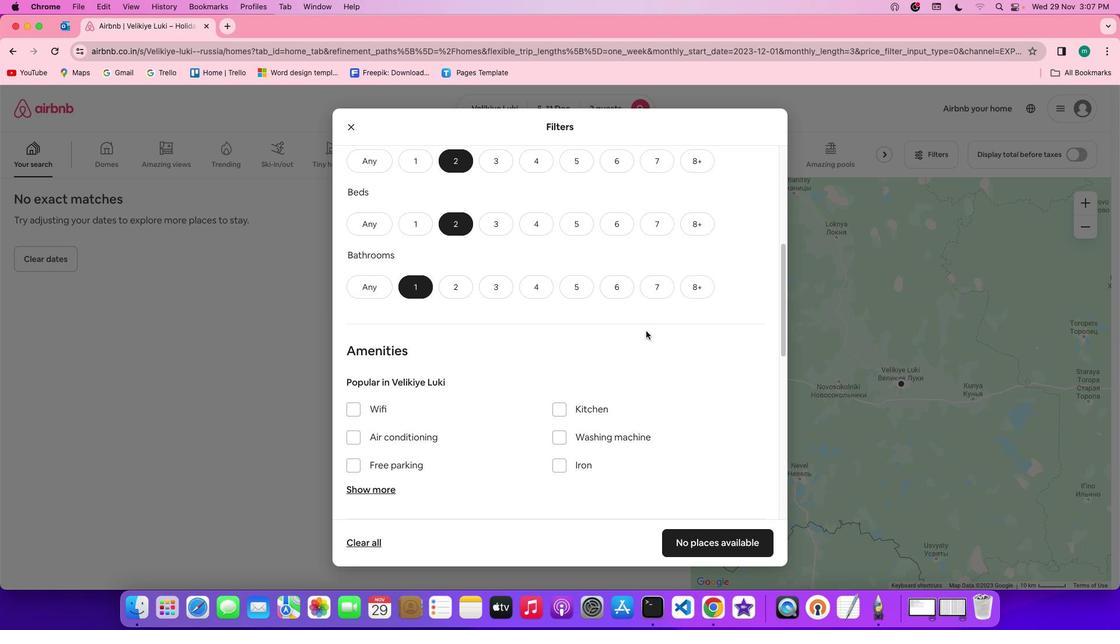 
Action: Mouse scrolled (645, 331) with delta (0, 0)
Screenshot: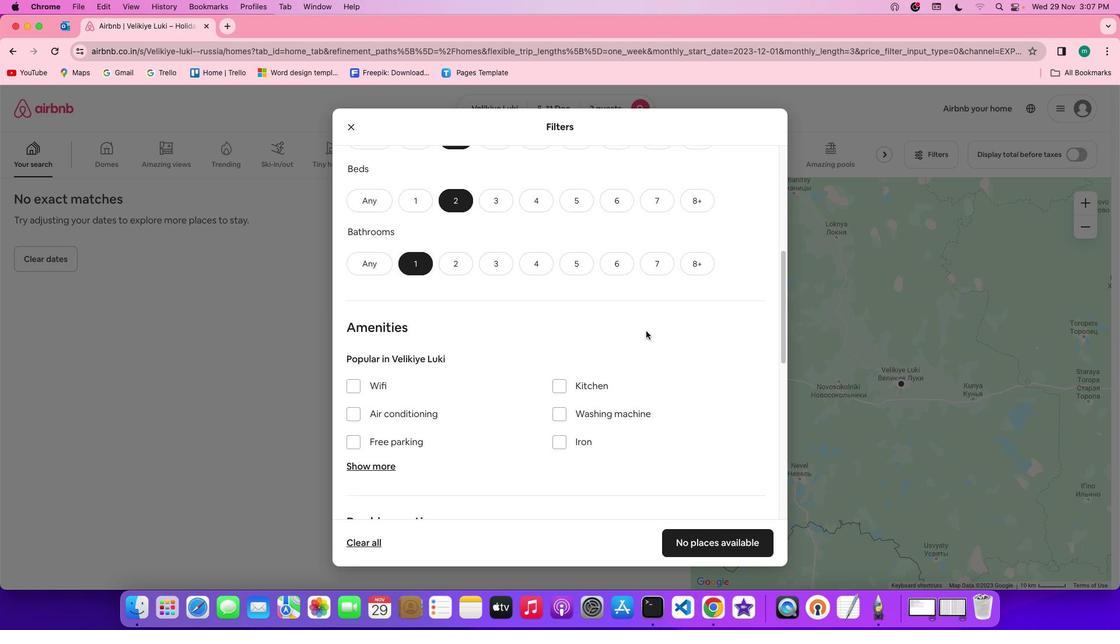 
Action: Mouse scrolled (645, 331) with delta (0, 0)
Screenshot: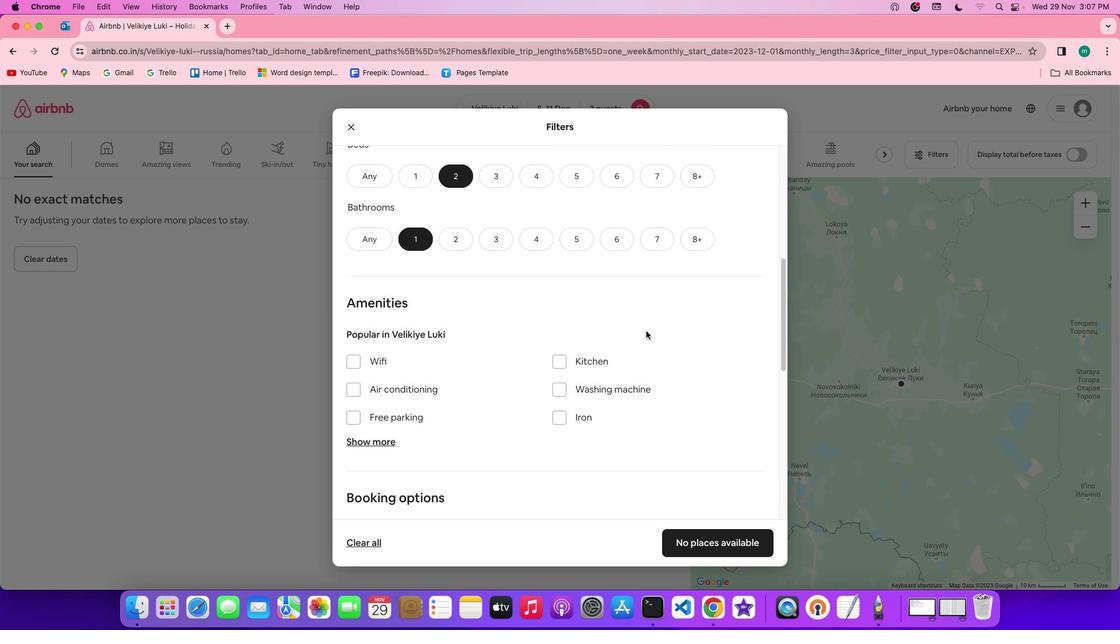 
Action: Mouse scrolled (645, 331) with delta (0, 0)
Screenshot: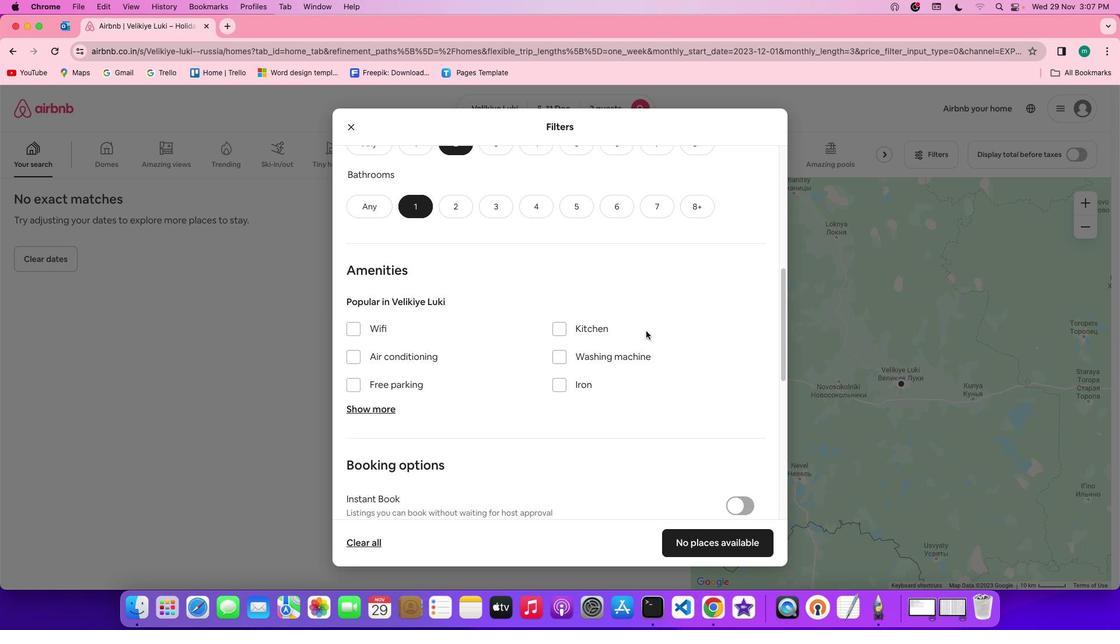 
Action: Mouse scrolled (645, 331) with delta (0, 0)
Screenshot: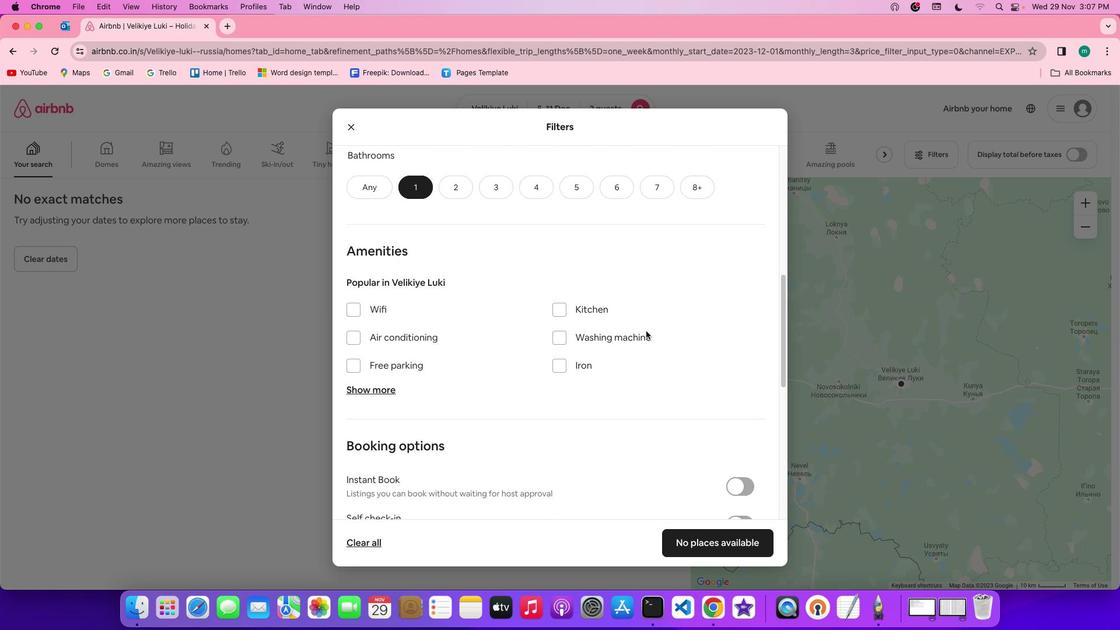 
Action: Mouse scrolled (645, 331) with delta (0, 0)
Screenshot: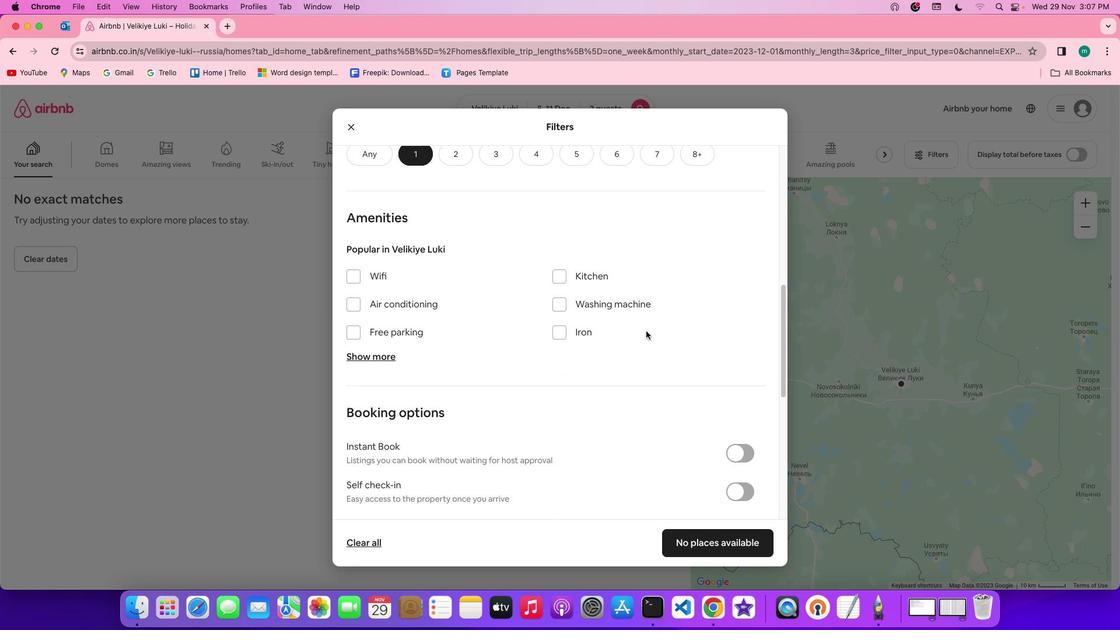 
Action: Mouse scrolled (645, 331) with delta (0, -1)
Screenshot: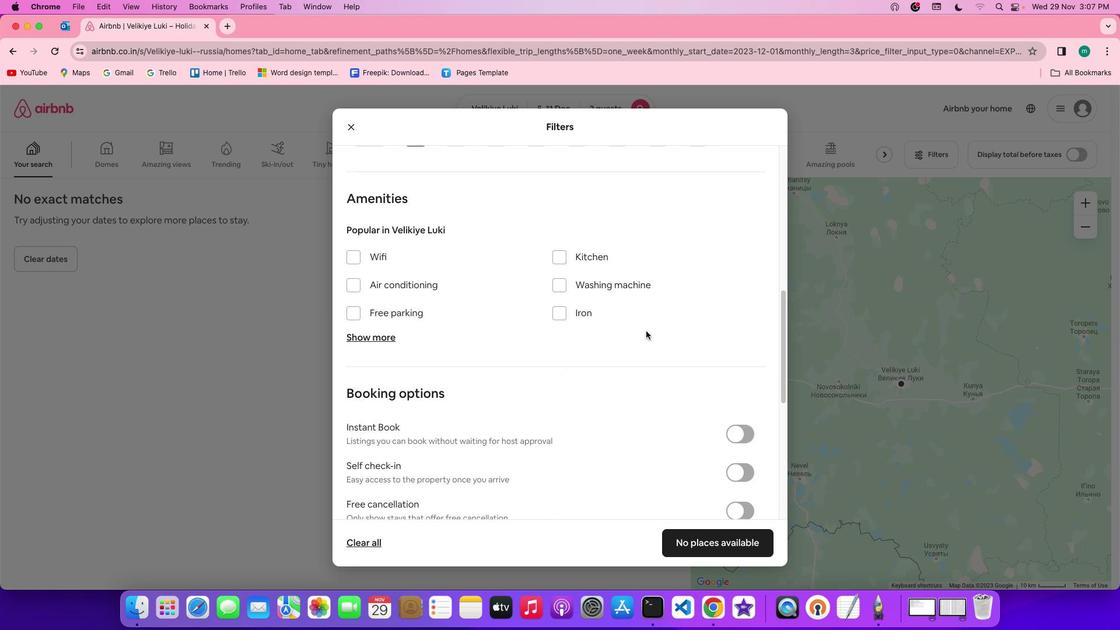 
Action: Mouse scrolled (645, 331) with delta (0, -1)
Screenshot: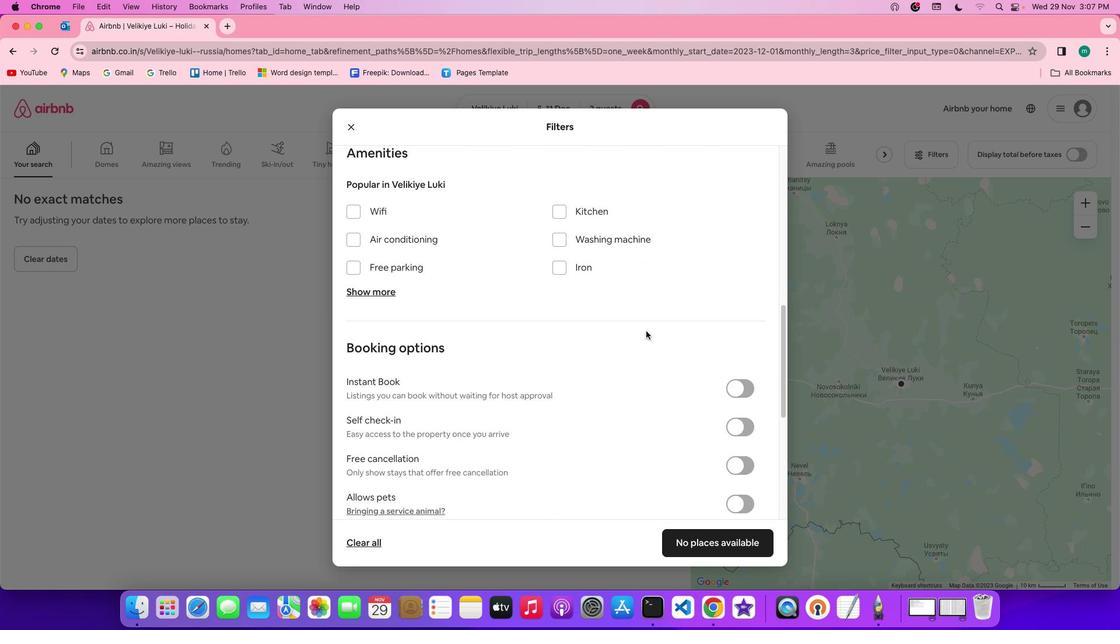 
Action: Mouse scrolled (645, 331) with delta (0, 0)
Screenshot: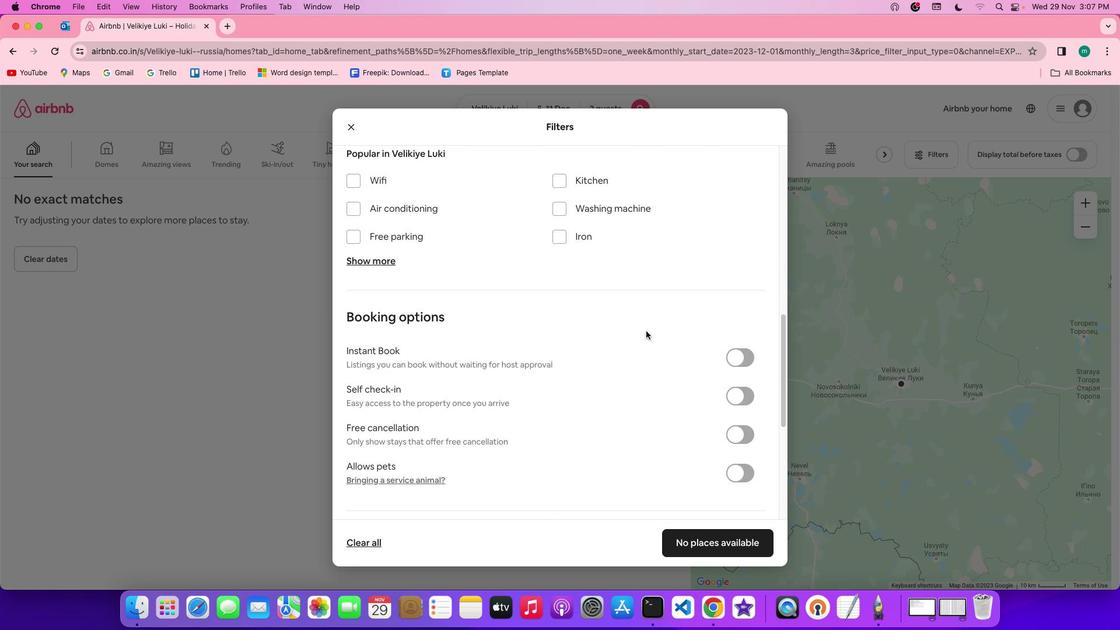 
Action: Mouse scrolled (645, 331) with delta (0, 0)
Screenshot: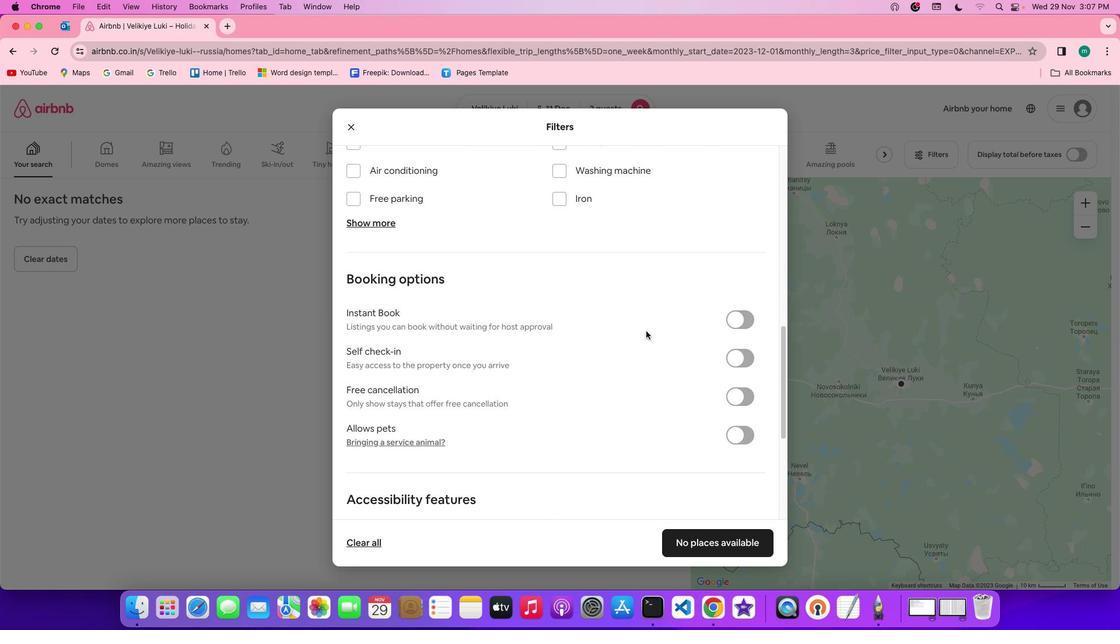 
Action: Mouse scrolled (645, 331) with delta (0, -1)
Screenshot: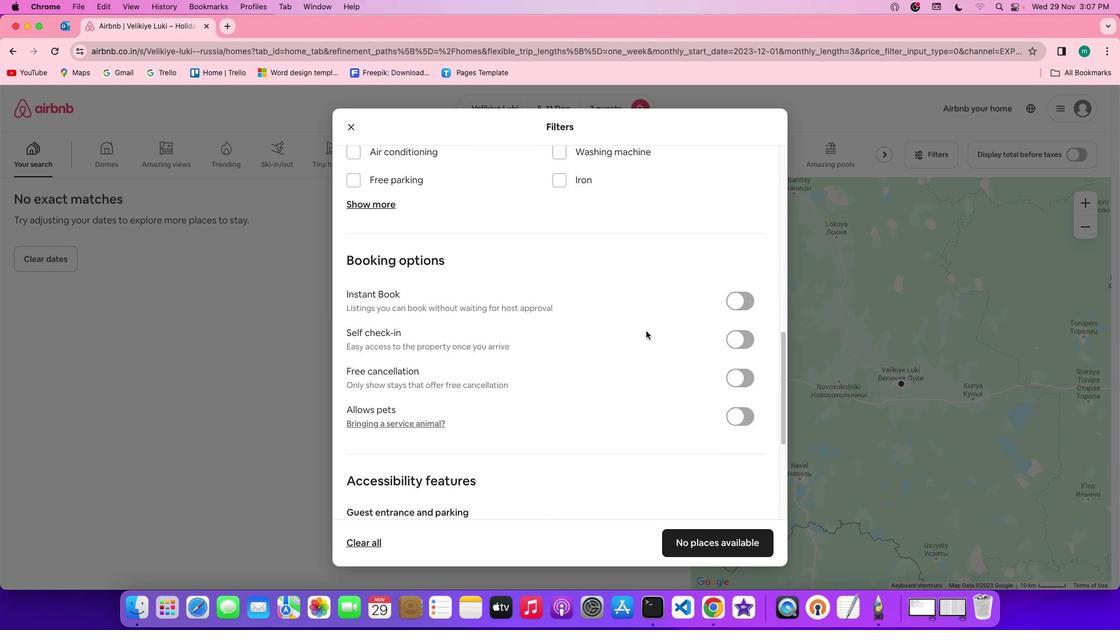 
Action: Mouse scrolled (645, 331) with delta (0, -1)
Screenshot: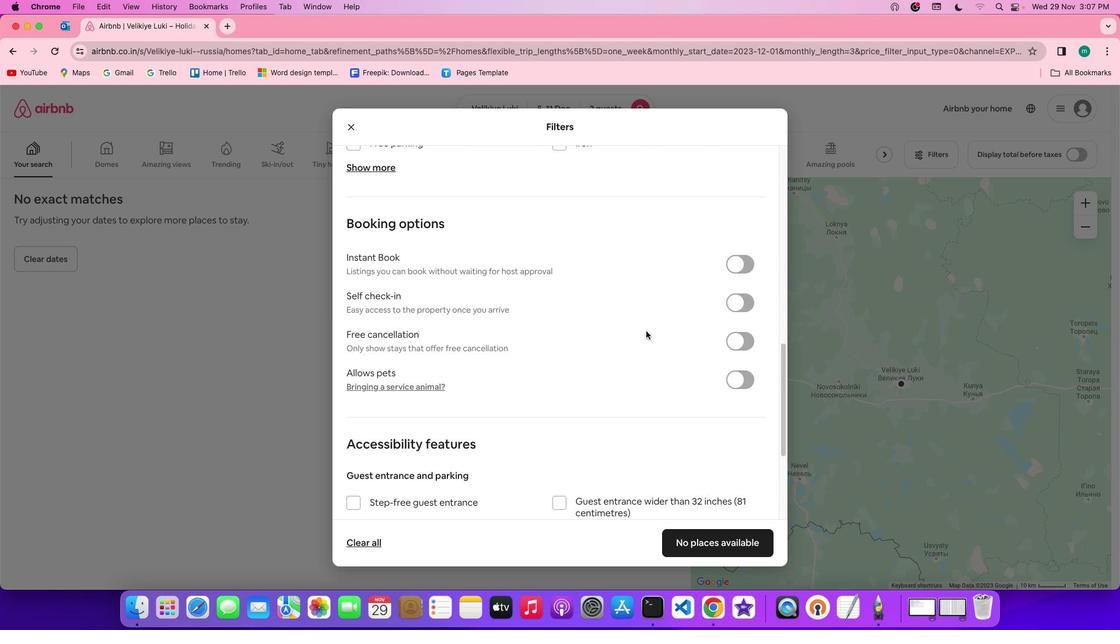 
Action: Mouse scrolled (645, 331) with delta (0, 0)
Screenshot: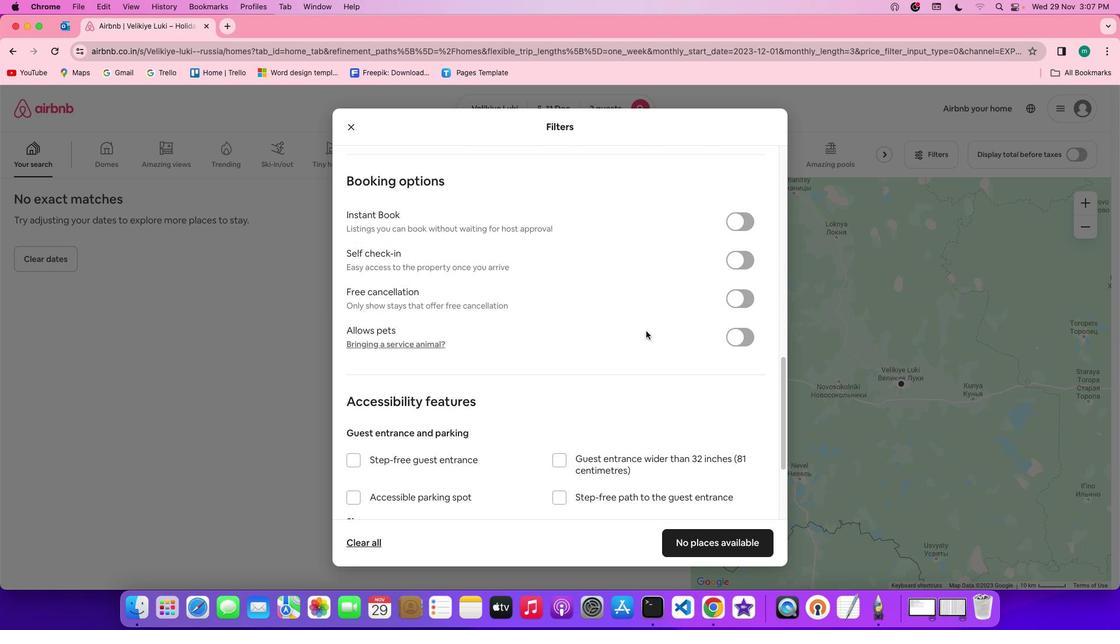 
Action: Mouse scrolled (645, 331) with delta (0, 0)
Screenshot: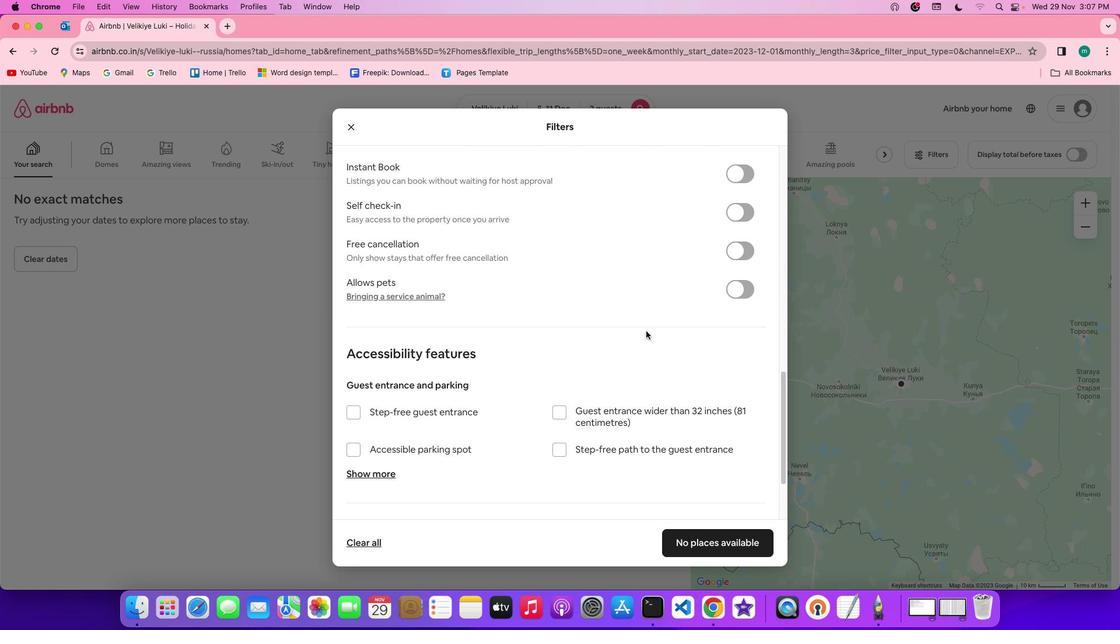 
Action: Mouse scrolled (645, 331) with delta (0, -1)
Screenshot: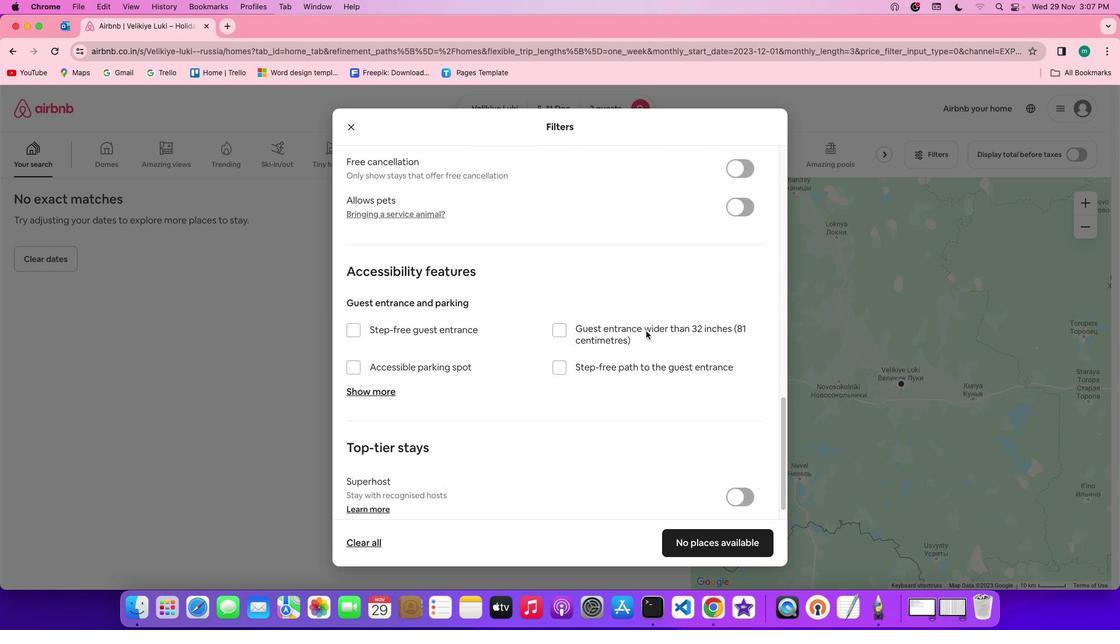 
Action: Mouse scrolled (645, 331) with delta (0, -2)
Screenshot: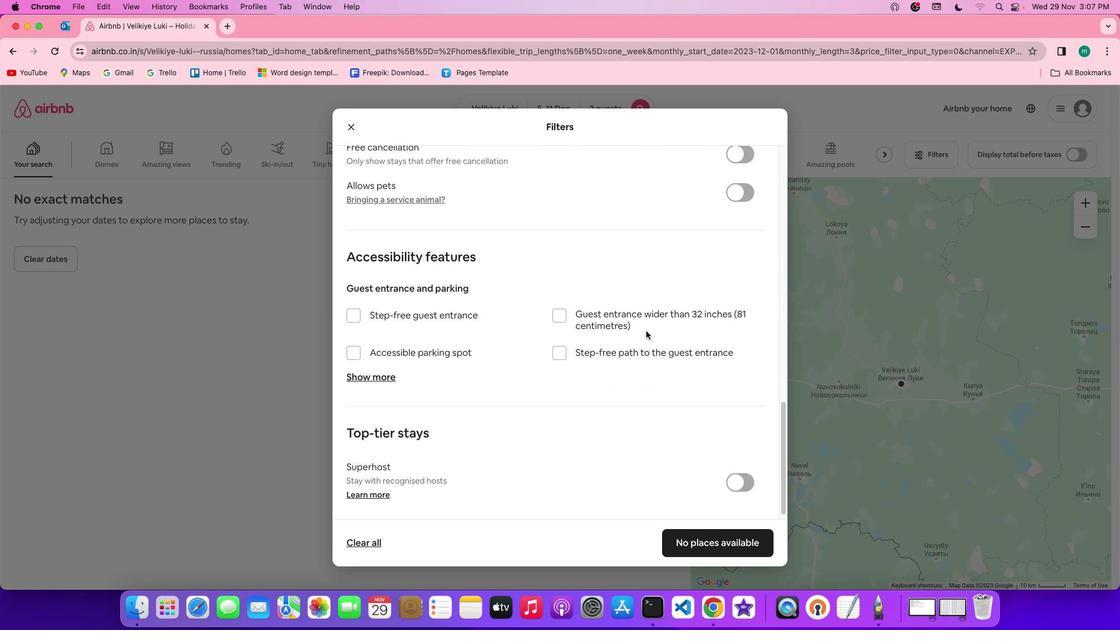 
Action: Mouse scrolled (645, 331) with delta (0, -1)
Screenshot: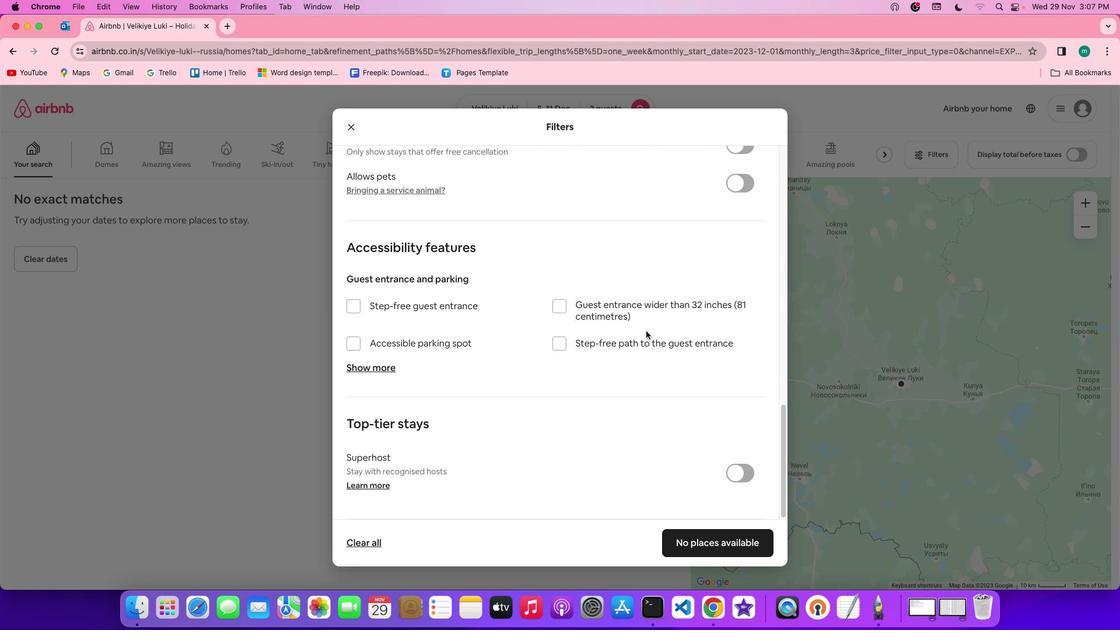 
Action: Mouse scrolled (645, 331) with delta (0, 0)
Screenshot: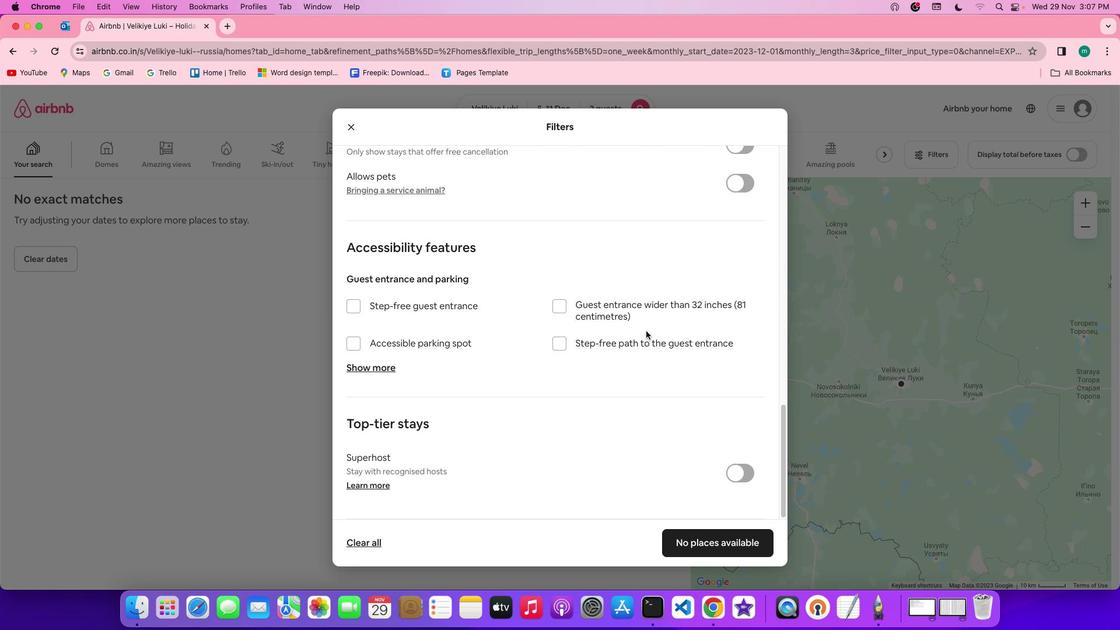 
Action: Mouse scrolled (645, 331) with delta (0, 0)
Screenshot: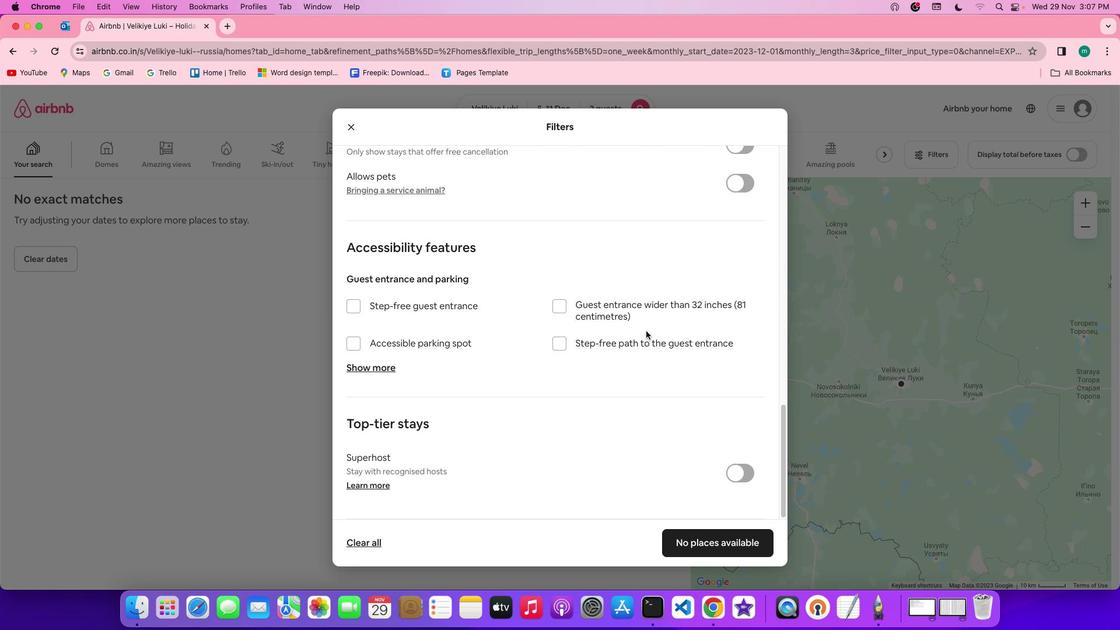 
Action: Mouse scrolled (645, 331) with delta (0, -1)
Screenshot: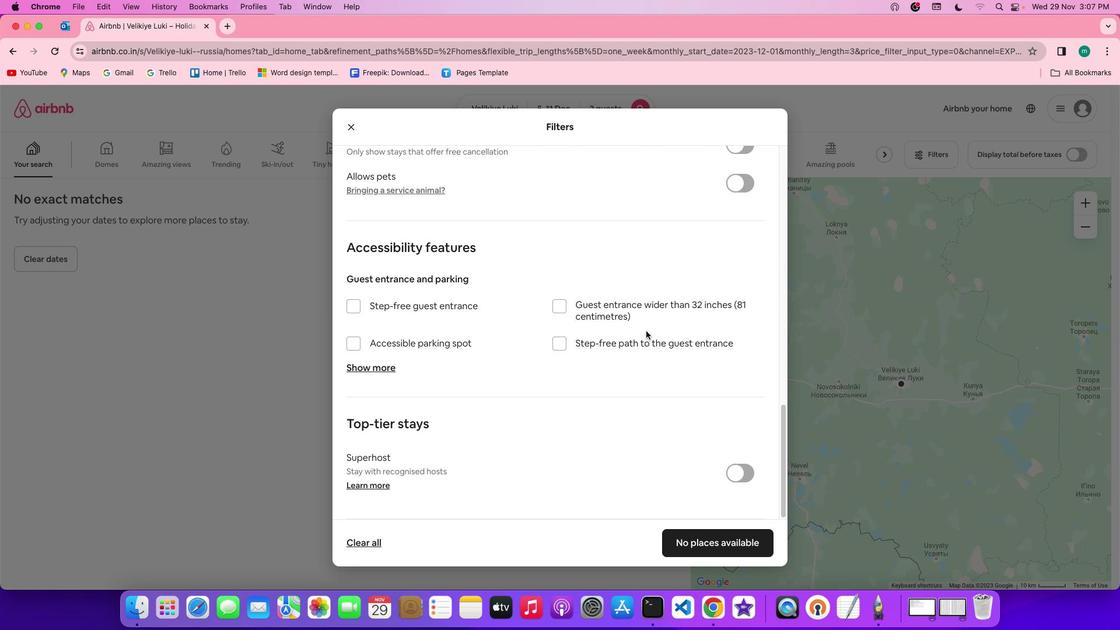 
Action: Mouse scrolled (645, 331) with delta (0, -2)
Screenshot: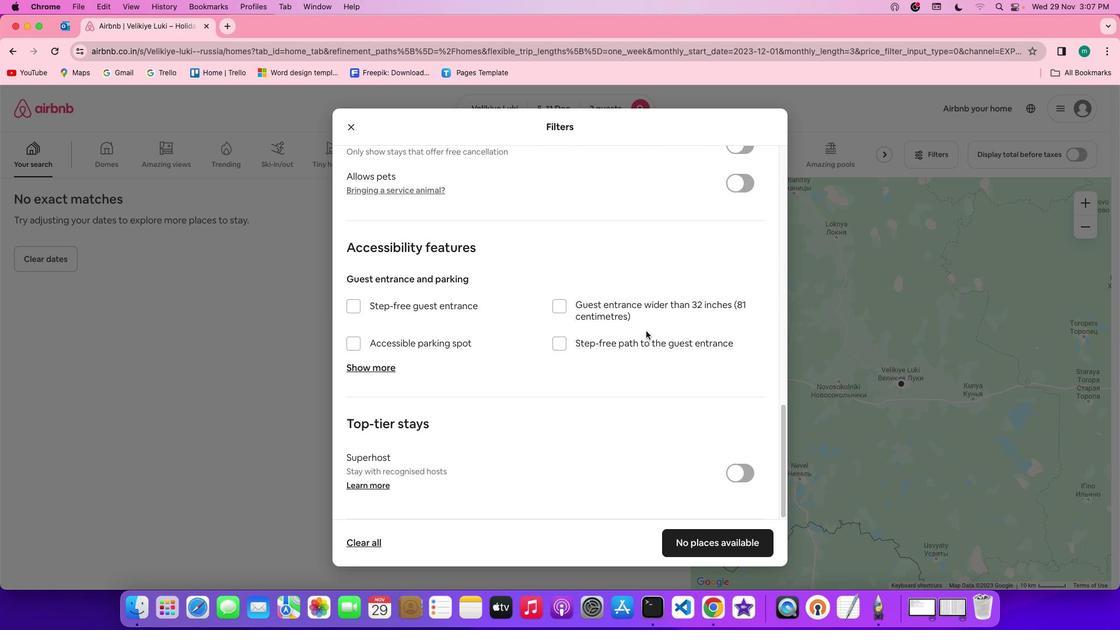 
Action: Mouse scrolled (645, 331) with delta (0, -2)
Screenshot: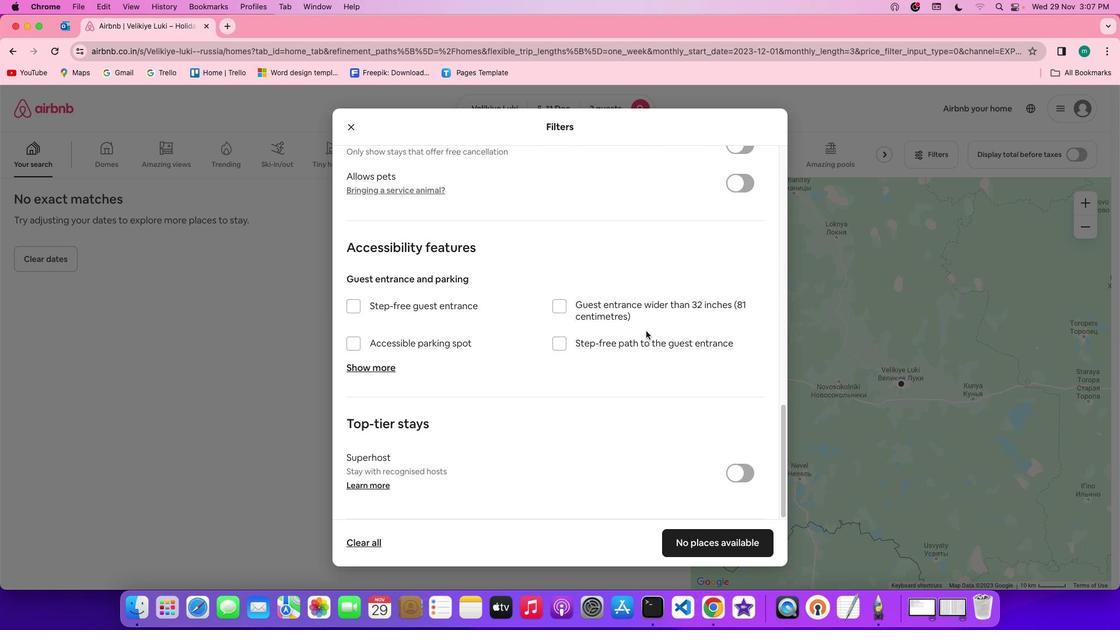 
Action: Mouse scrolled (645, 331) with delta (0, 0)
Screenshot: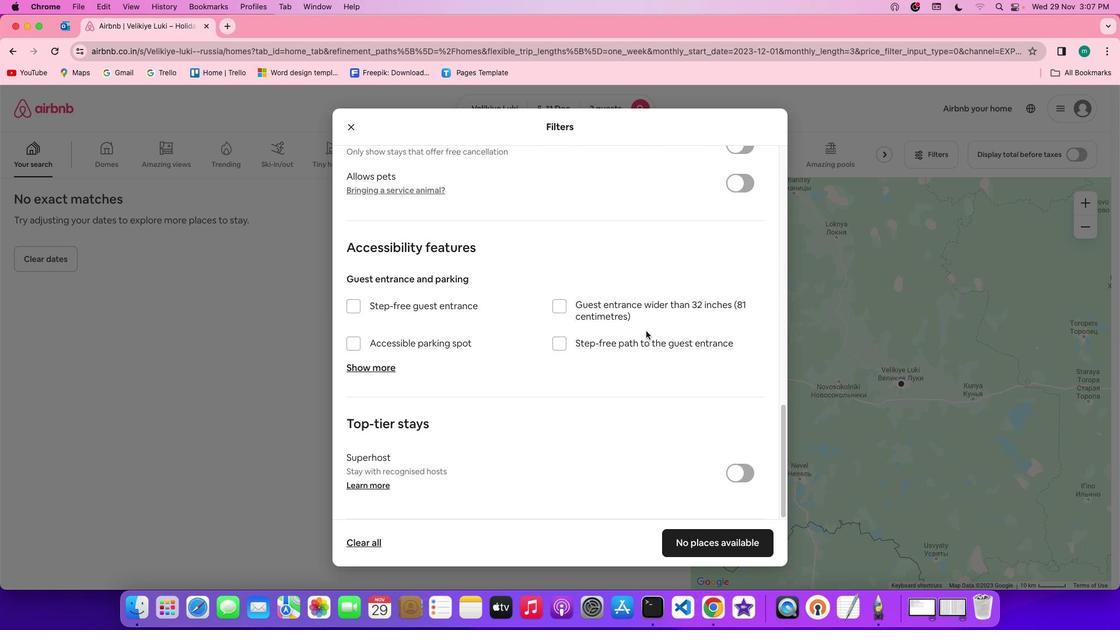 
Action: Mouse scrolled (645, 331) with delta (0, 0)
Screenshot: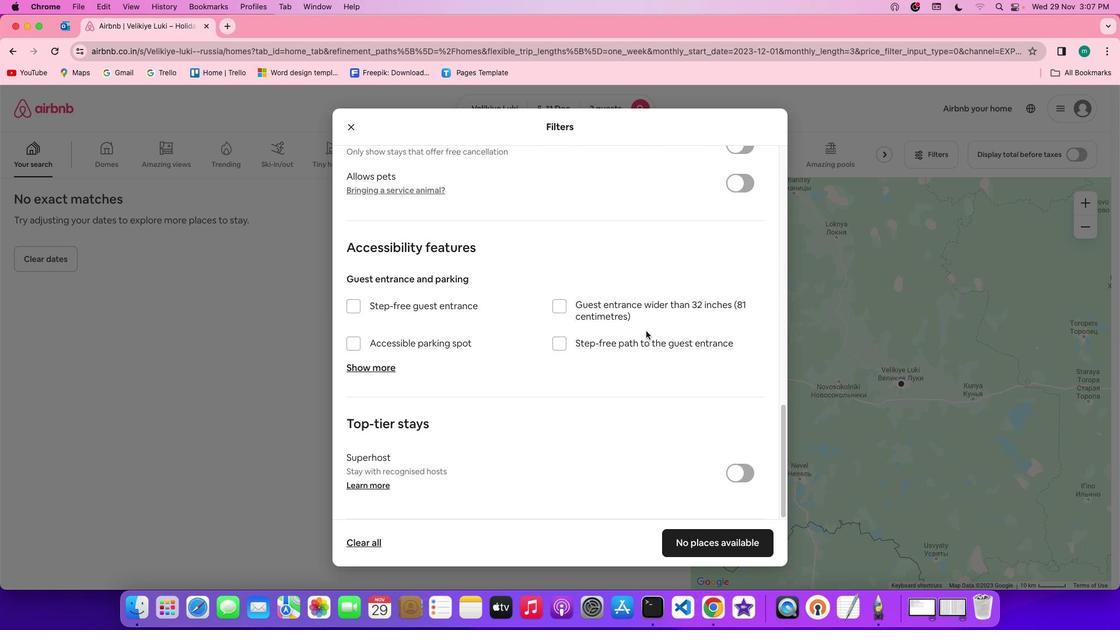 
Action: Mouse scrolled (645, 331) with delta (0, -1)
Screenshot: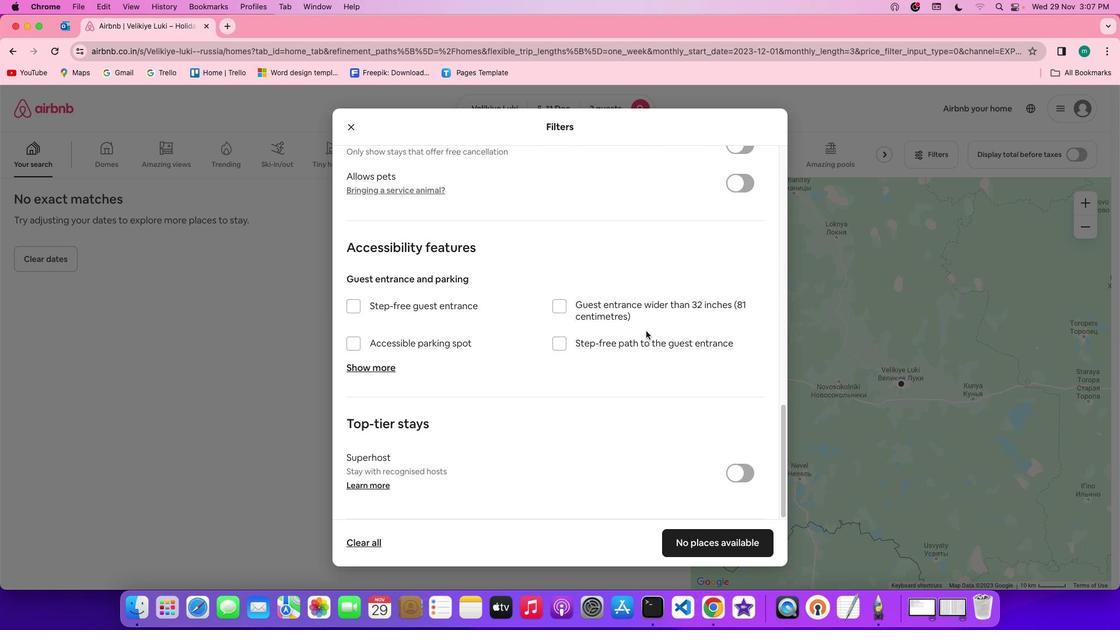 
Action: Mouse scrolled (645, 331) with delta (0, -2)
Screenshot: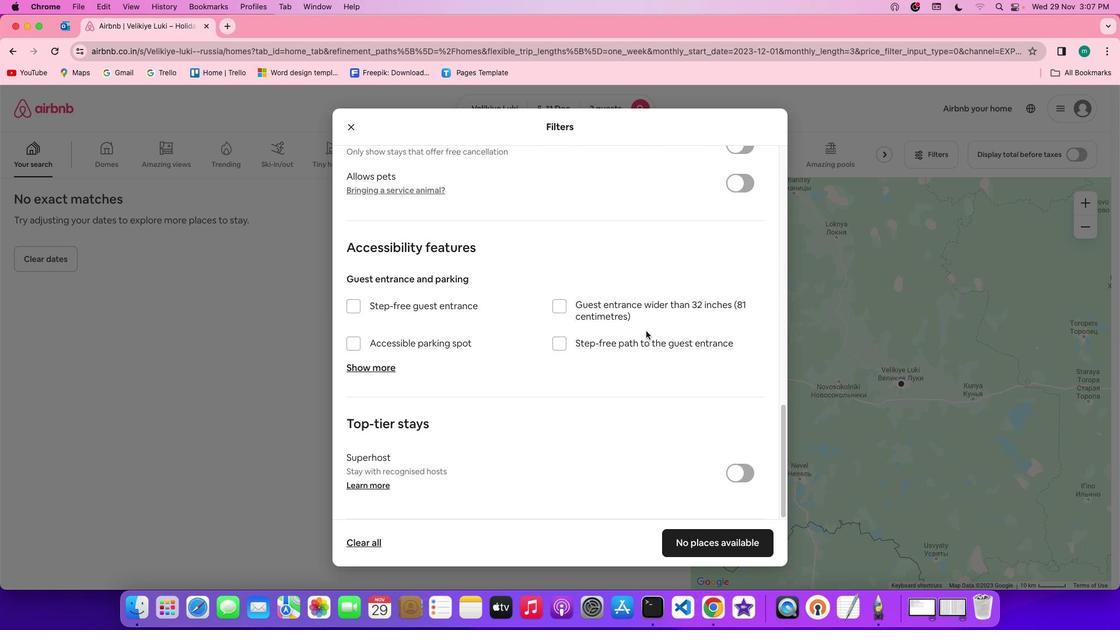 
Action: Mouse moved to (738, 540)
Screenshot: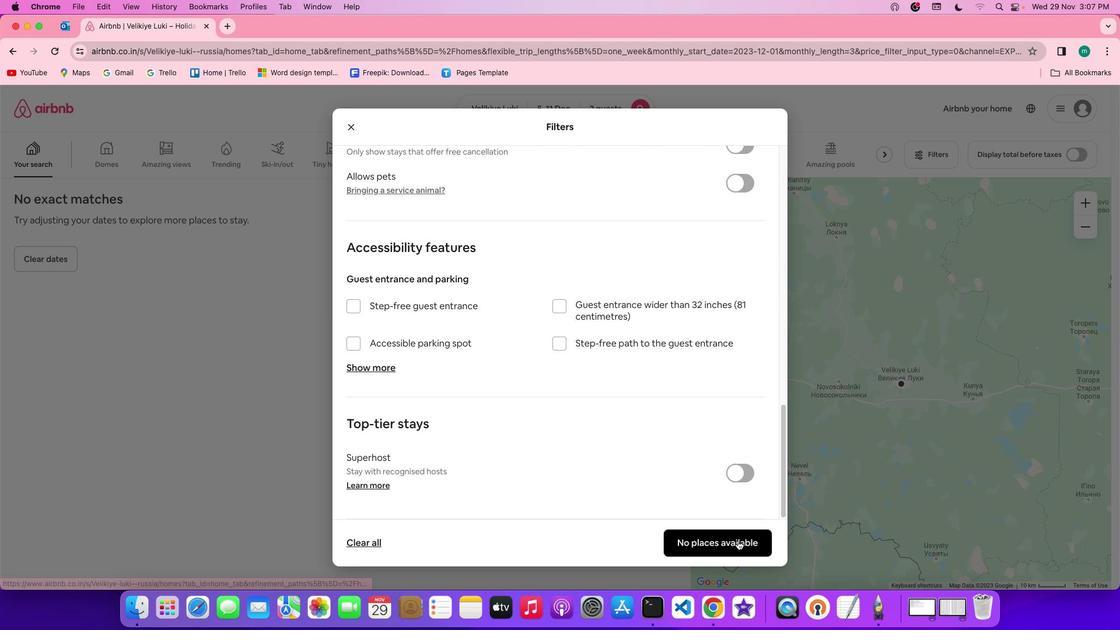 
Action: Mouse pressed left at (738, 540)
Screenshot: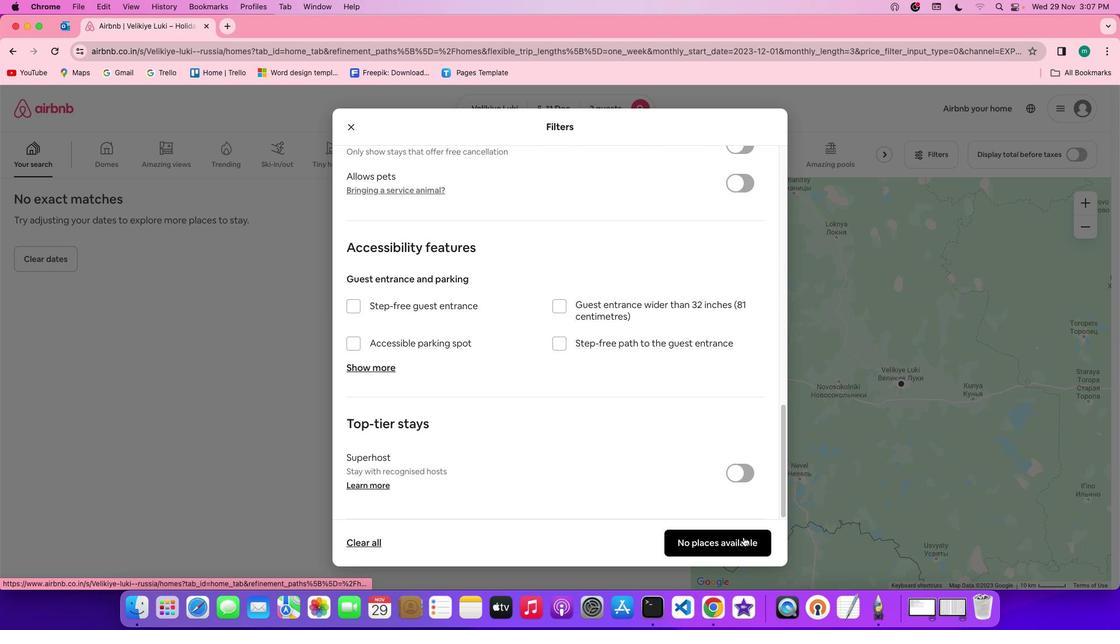 
Action: Mouse moved to (420, 373)
Screenshot: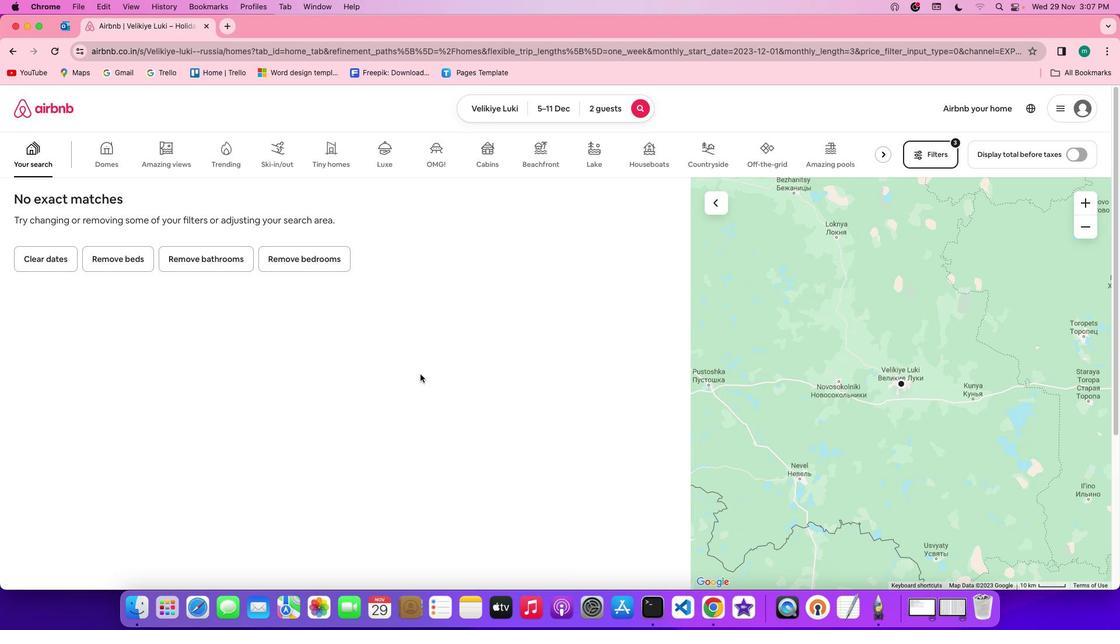 
